 Task: Create new Company, with domain: 'continental.com' and type: 'Prospect'. Add new contact for this company, with mail Id: 'Zoe34Kapoor@continental.com', First Name: Zoe, Last name:  Kapoor, Job Title: 'Legal Counsel', Phone Number: '(305) 555-9015'. Change life cycle stage to  Lead and lead status to  In Progress. Logged in from softage.6@softage.net
Action: Mouse moved to (81, 61)
Screenshot: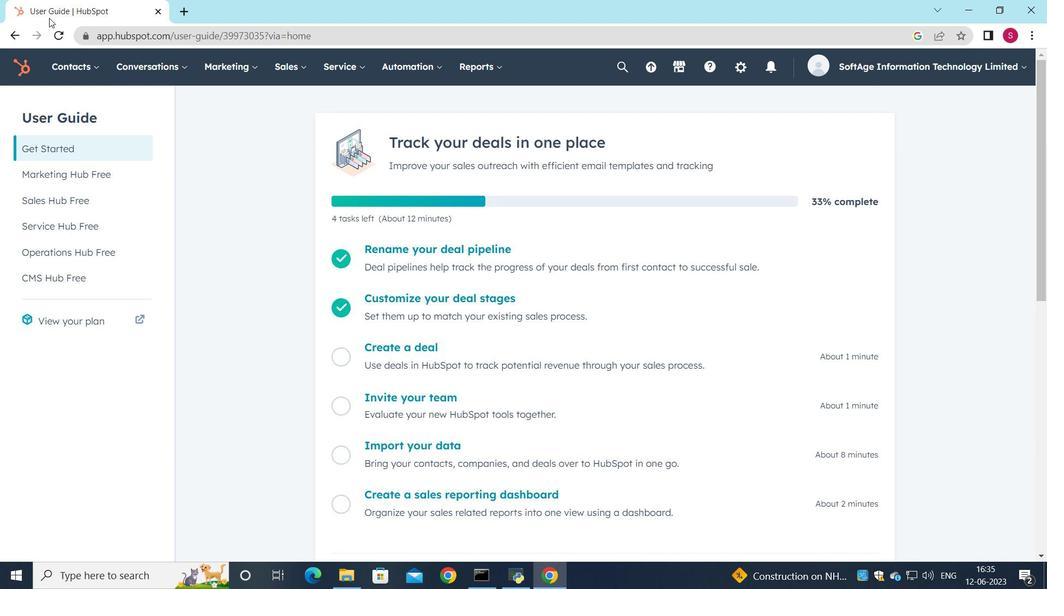 
Action: Mouse pressed left at (81, 61)
Screenshot: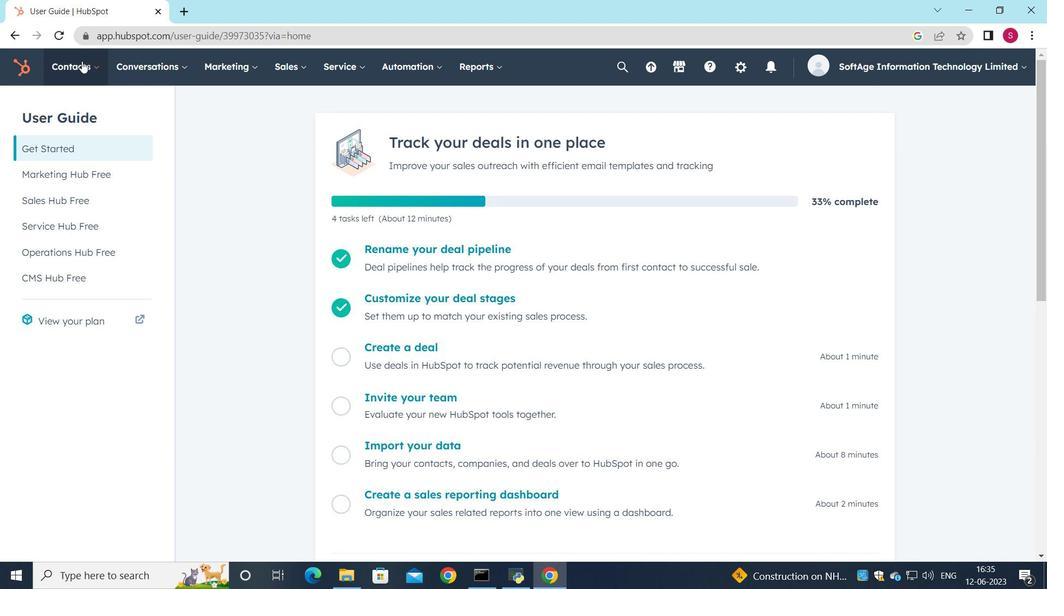
Action: Mouse moved to (98, 130)
Screenshot: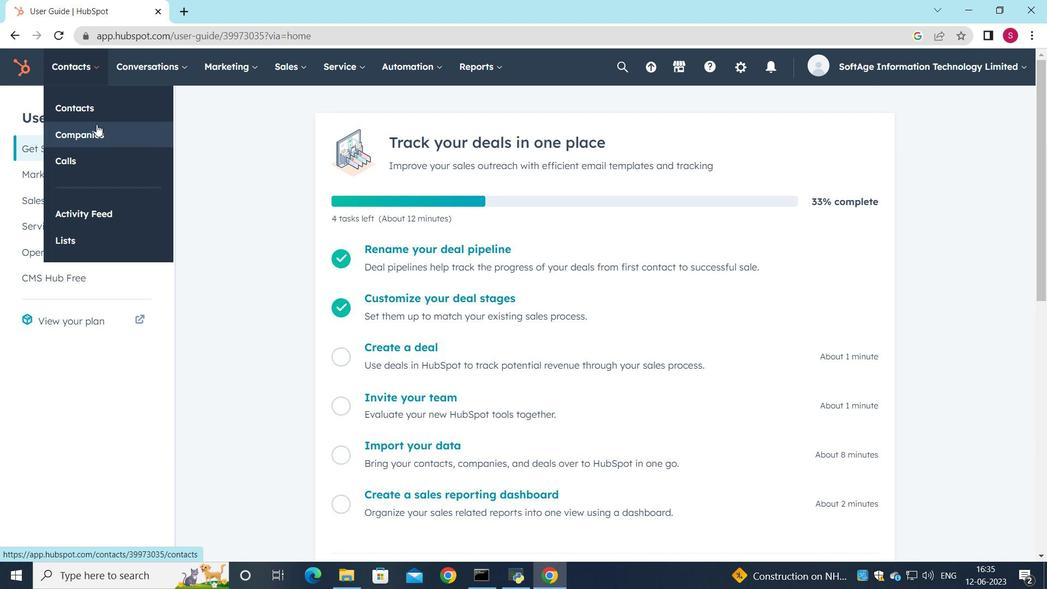 
Action: Mouse pressed left at (98, 130)
Screenshot: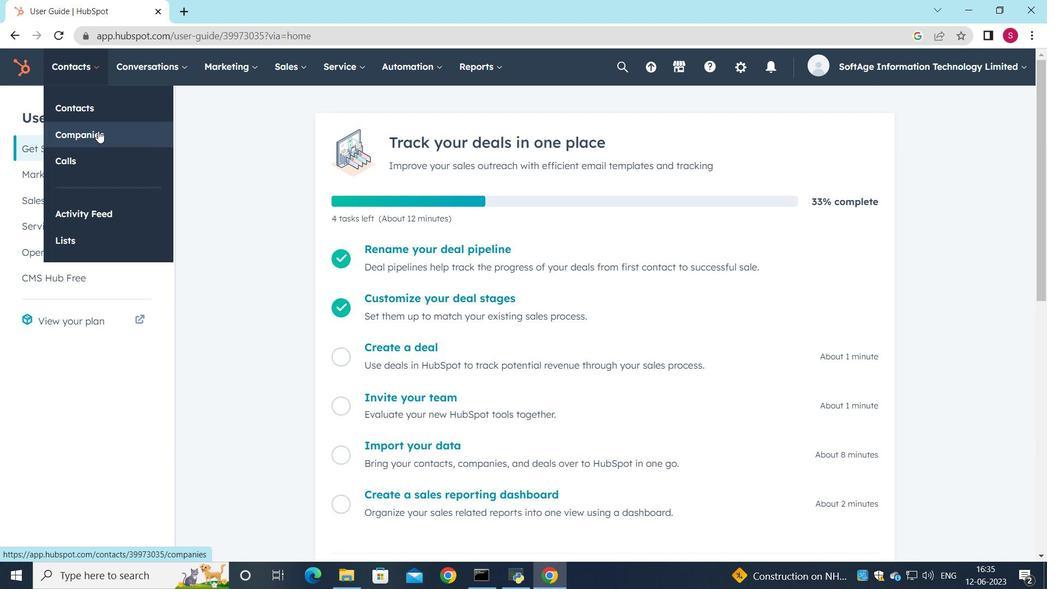 
Action: Mouse moved to (961, 109)
Screenshot: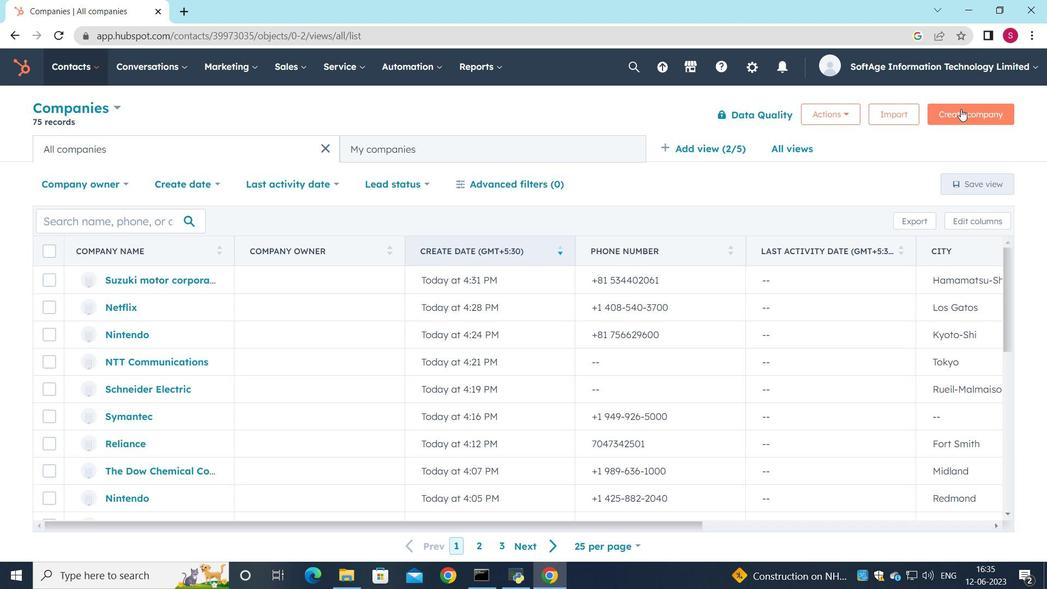 
Action: Mouse pressed left at (961, 109)
Screenshot: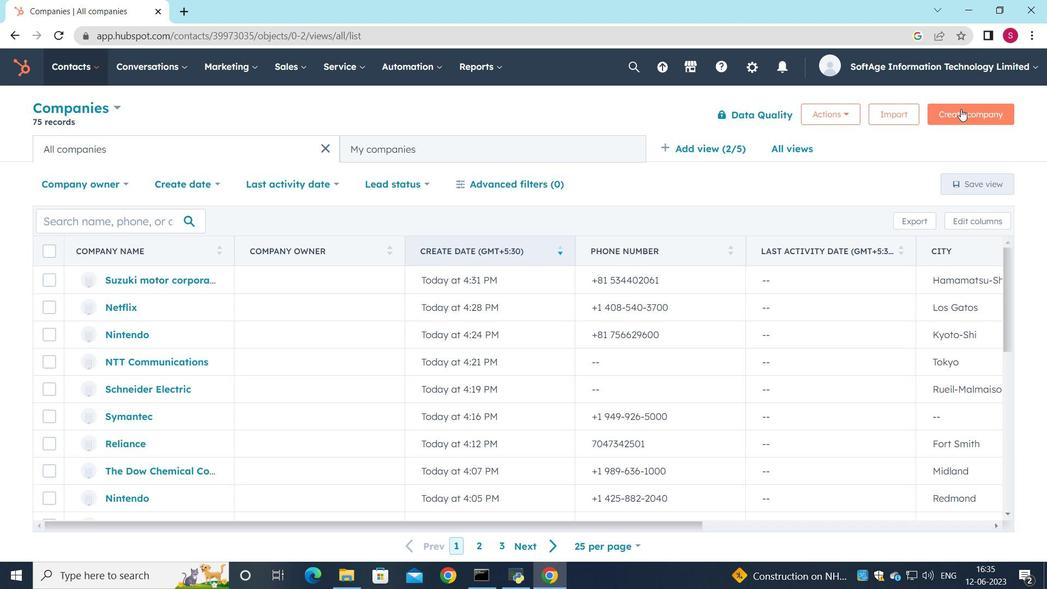 
Action: Mouse moved to (870, 172)
Screenshot: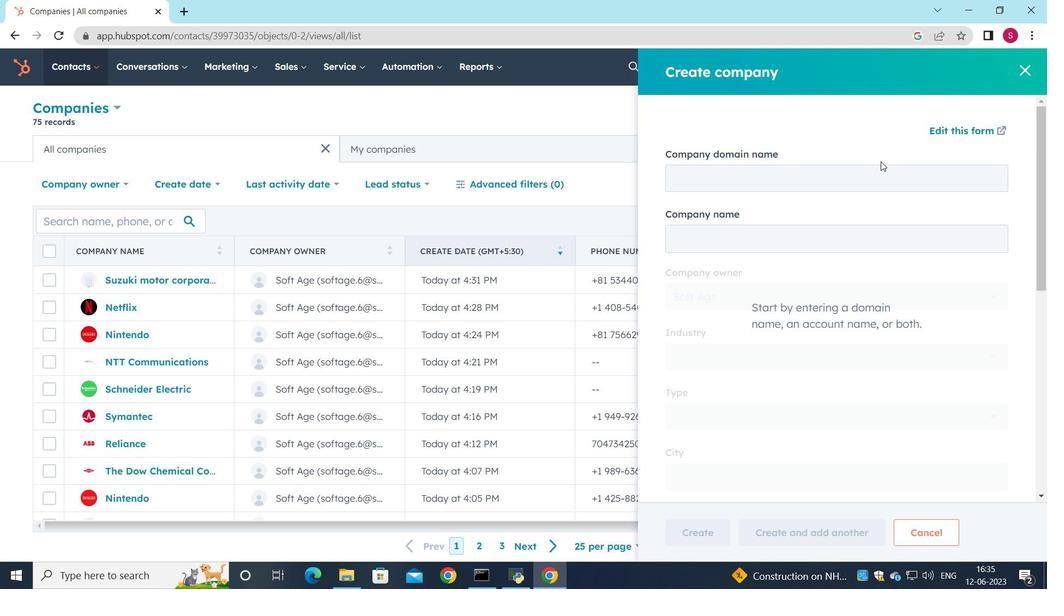 
Action: Mouse pressed left at (870, 172)
Screenshot: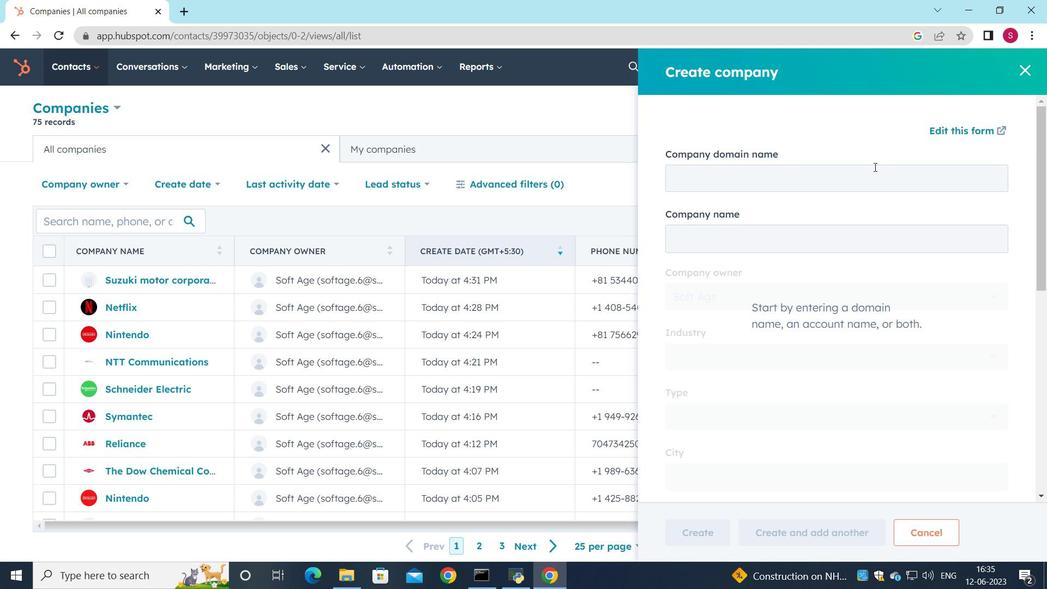 
Action: Key pressed <Key.shift><Key.shift><Key.shift><Key.shift><Key.shift><Key.shift><Key.shift><Key.shift><Key.shift><Key.shift><Key.shift><Key.shift><Key.shift><Key.shift>continental.com
Screenshot: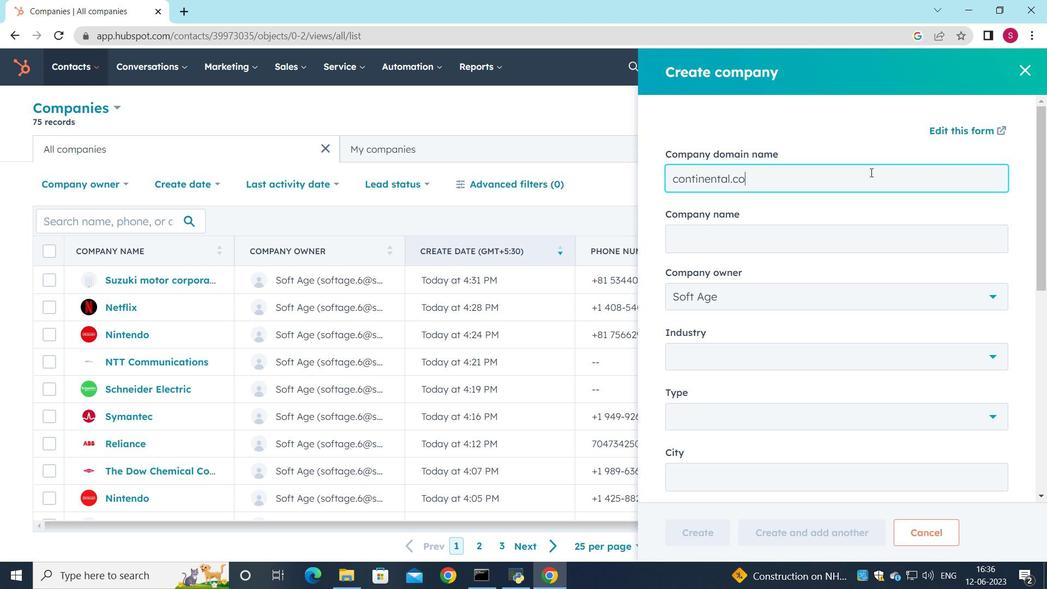 
Action: Mouse moved to (728, 413)
Screenshot: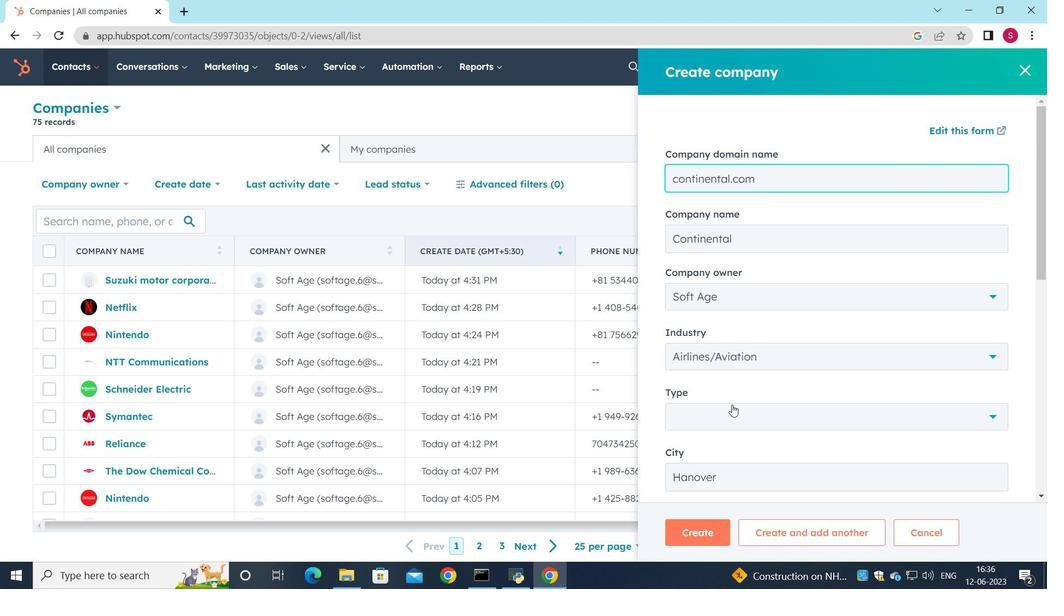 
Action: Mouse pressed left at (728, 413)
Screenshot: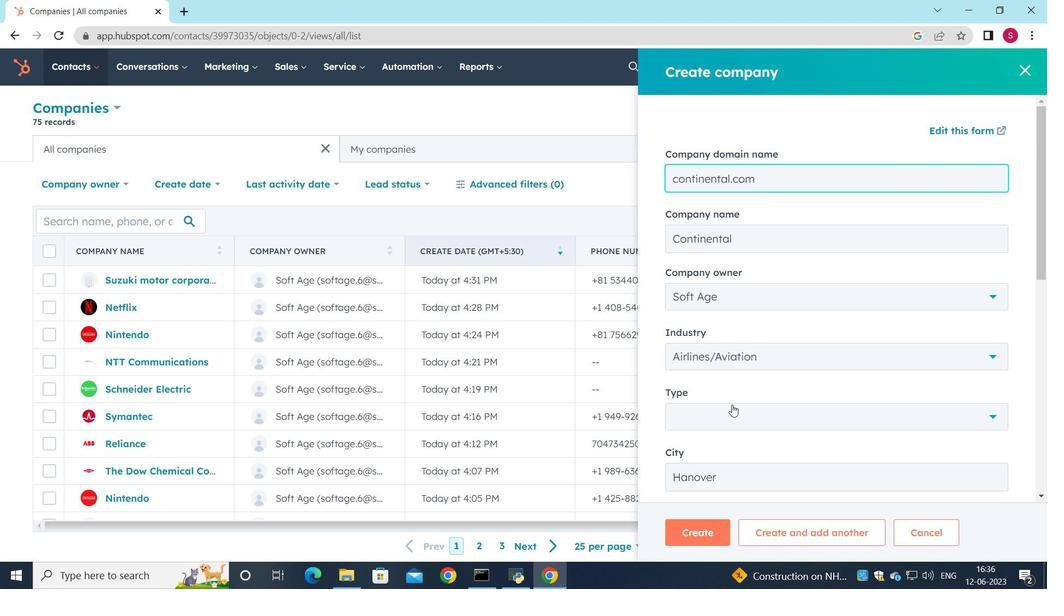 
Action: Mouse moved to (717, 290)
Screenshot: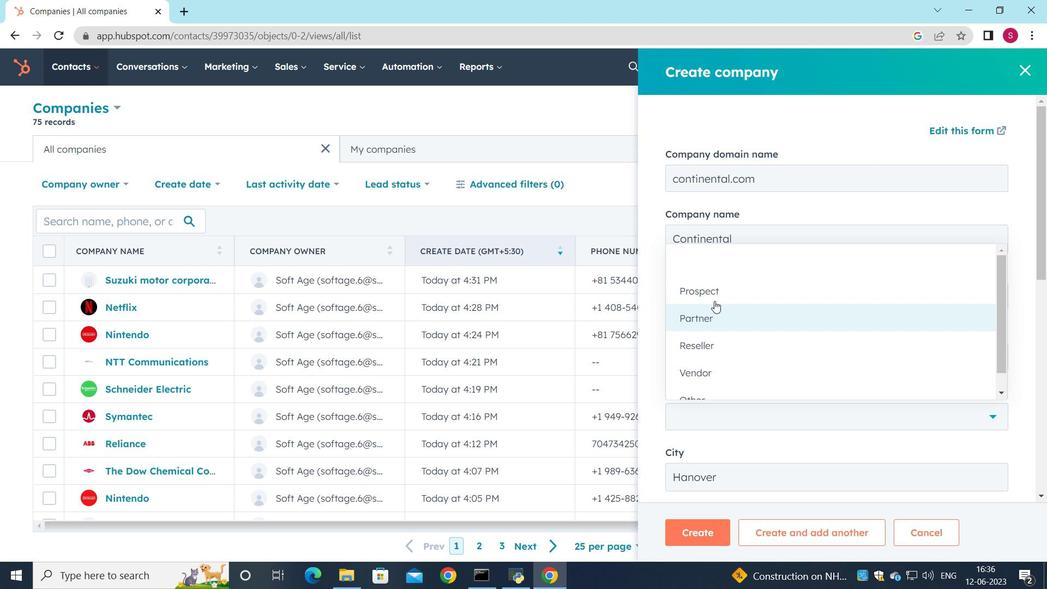 
Action: Mouse pressed left at (717, 290)
Screenshot: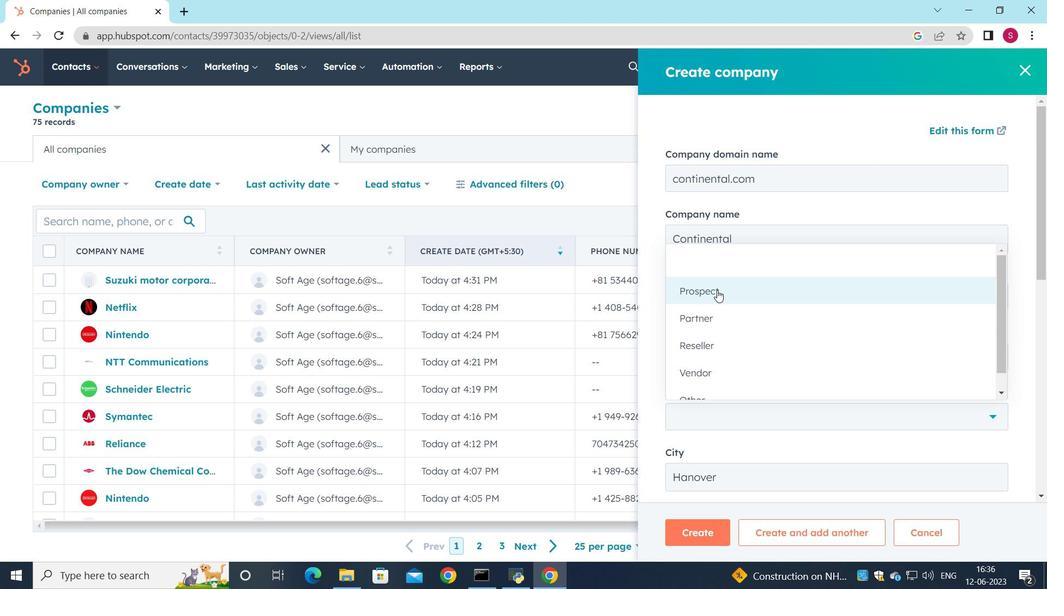
Action: Mouse moved to (719, 306)
Screenshot: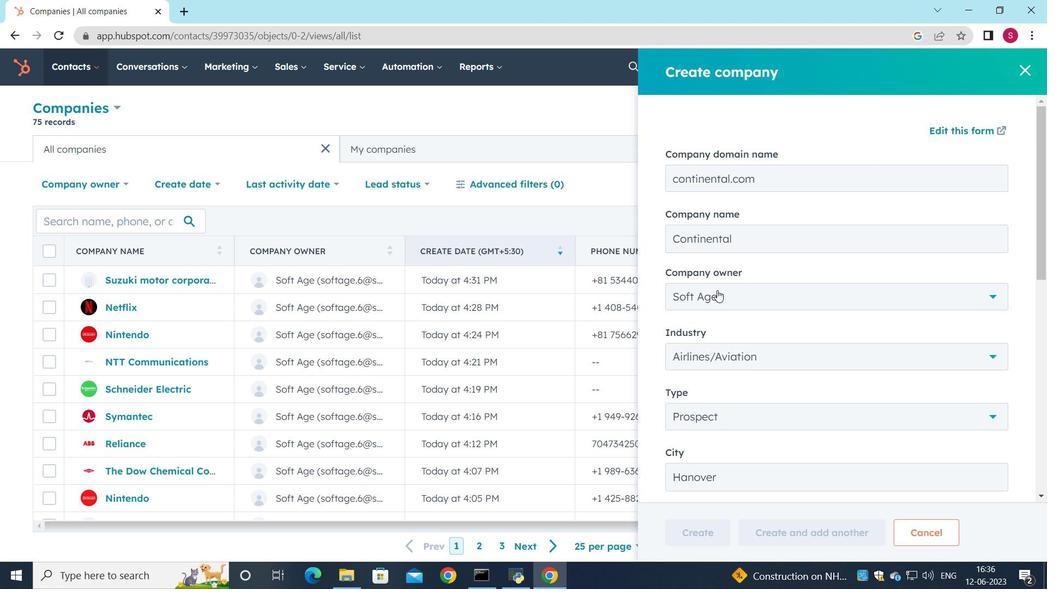 
Action: Mouse scrolled (719, 305) with delta (0, 0)
Screenshot: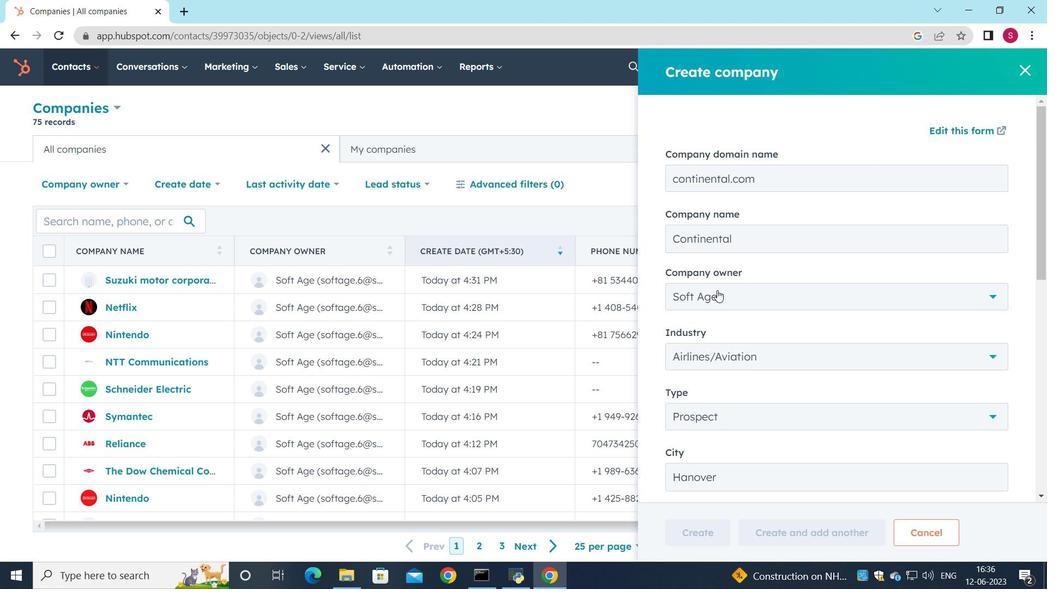
Action: Mouse moved to (719, 306)
Screenshot: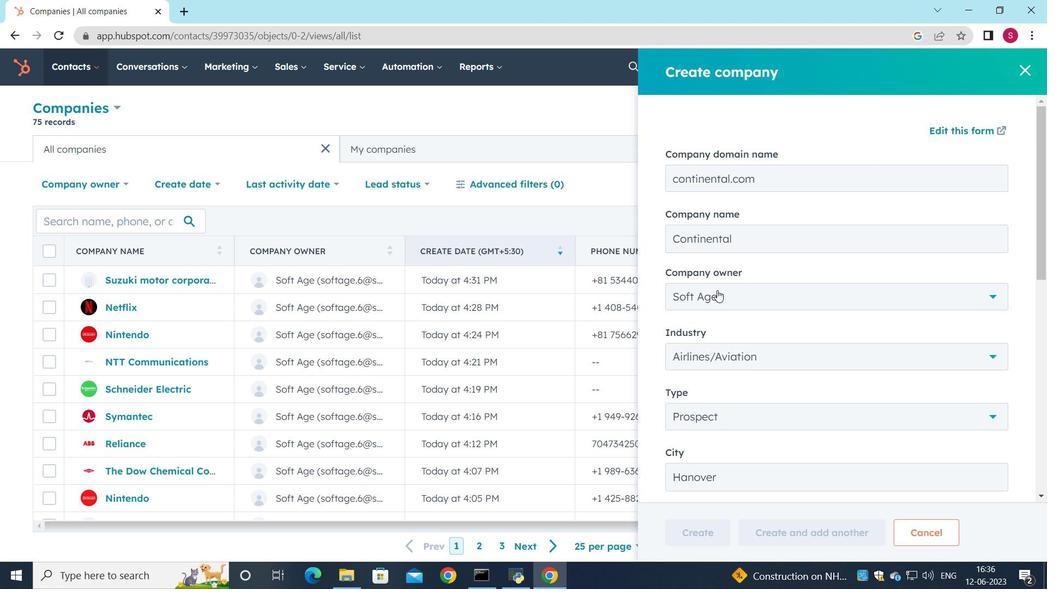 
Action: Mouse scrolled (719, 305) with delta (0, 0)
Screenshot: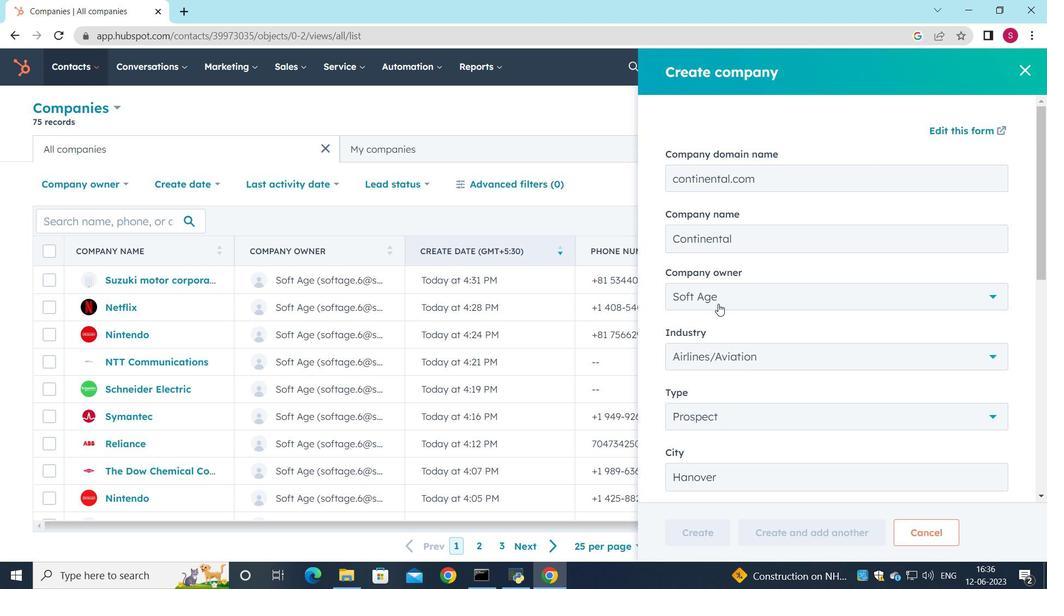 
Action: Mouse scrolled (719, 305) with delta (0, 0)
Screenshot: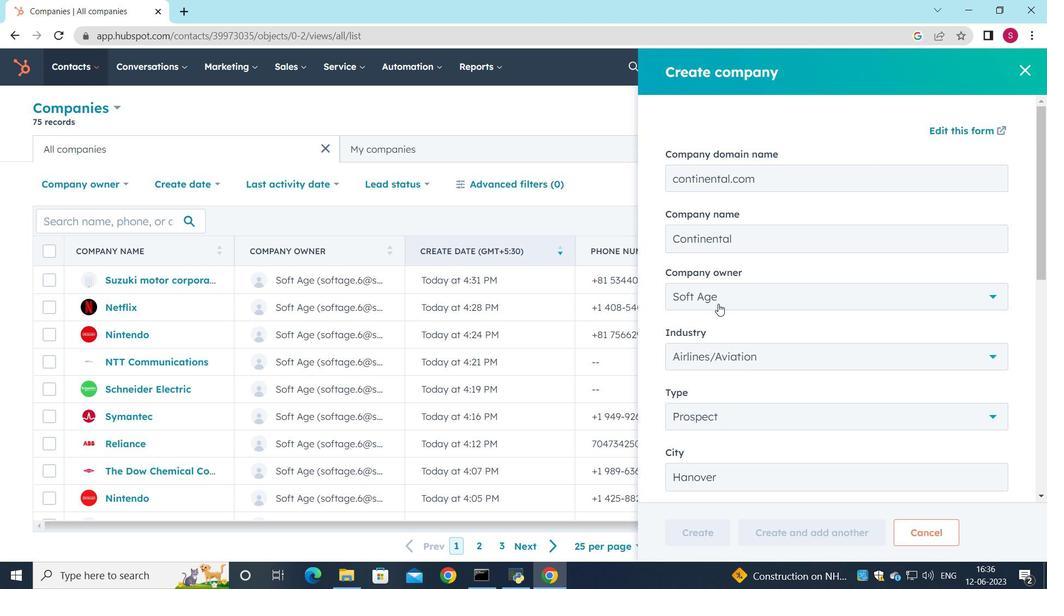 
Action: Mouse moved to (710, 530)
Screenshot: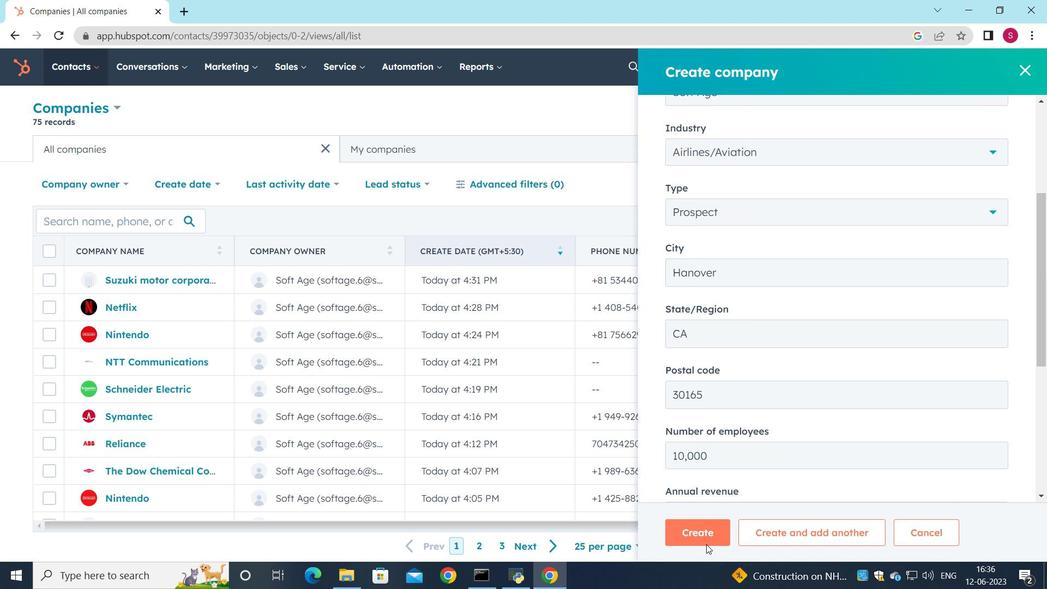 
Action: Mouse pressed left at (710, 530)
Screenshot: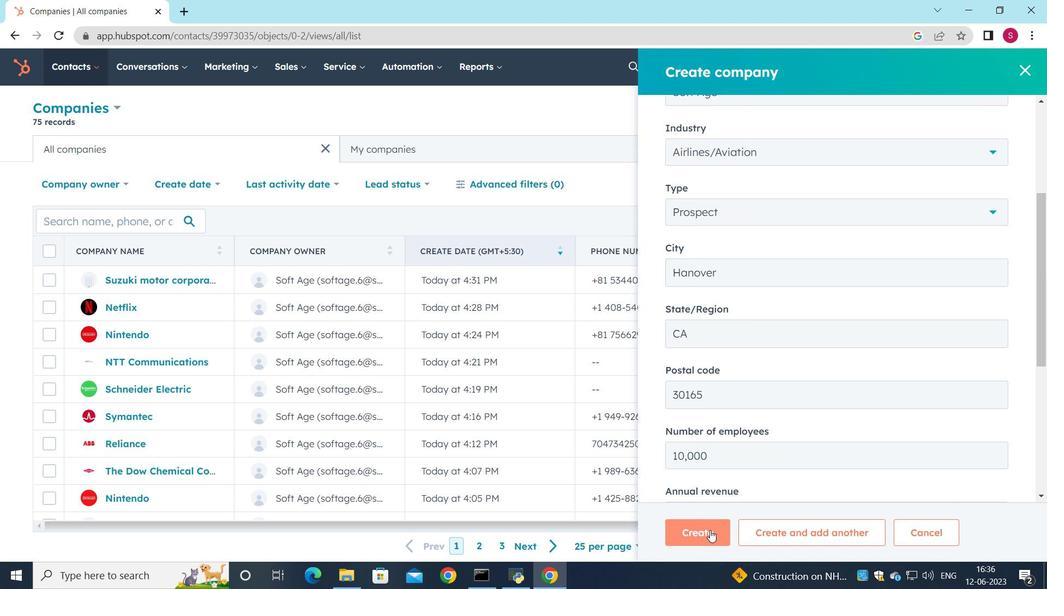 
Action: Mouse moved to (596, 469)
Screenshot: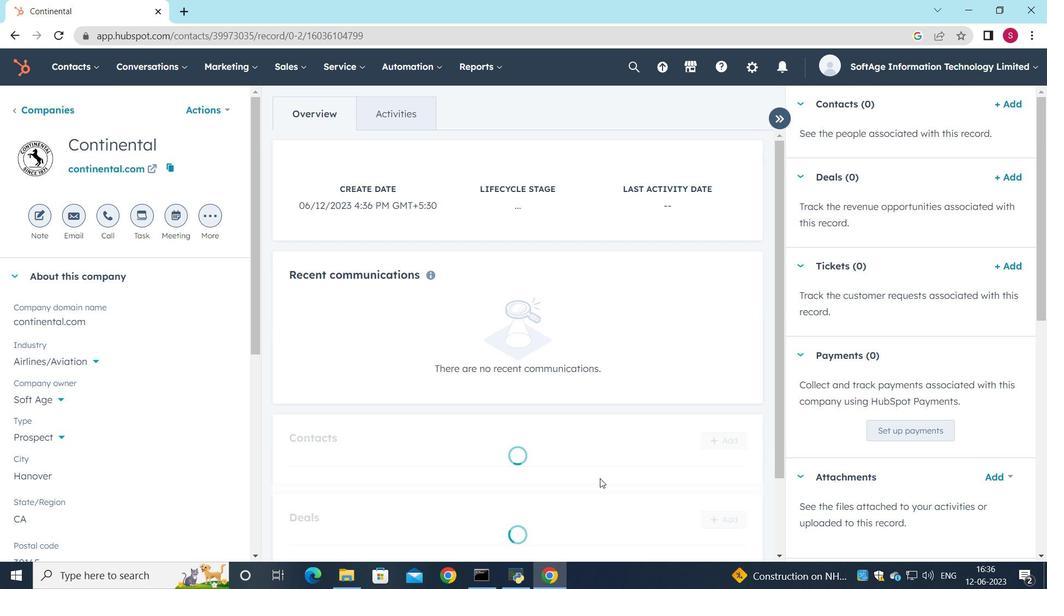 
Action: Mouse scrolled (596, 469) with delta (0, 0)
Screenshot: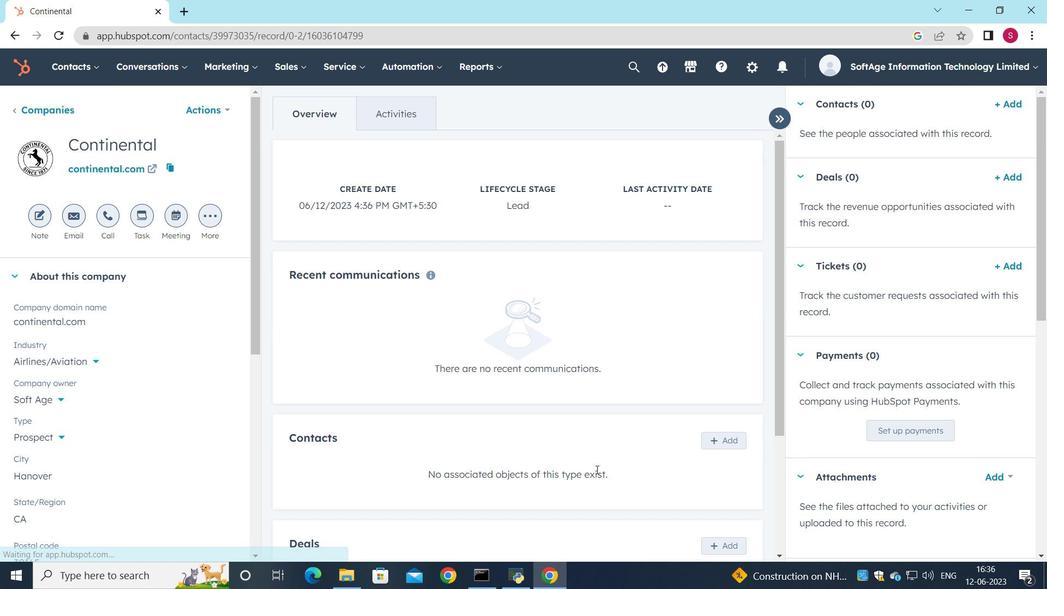 
Action: Mouse scrolled (596, 469) with delta (0, 0)
Screenshot: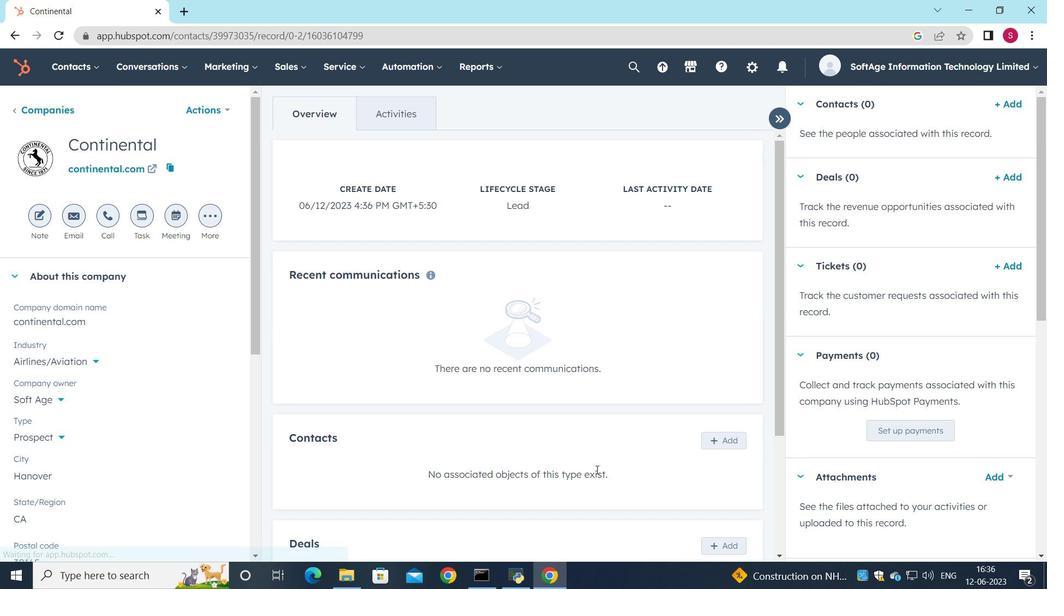 
Action: Mouse moved to (726, 296)
Screenshot: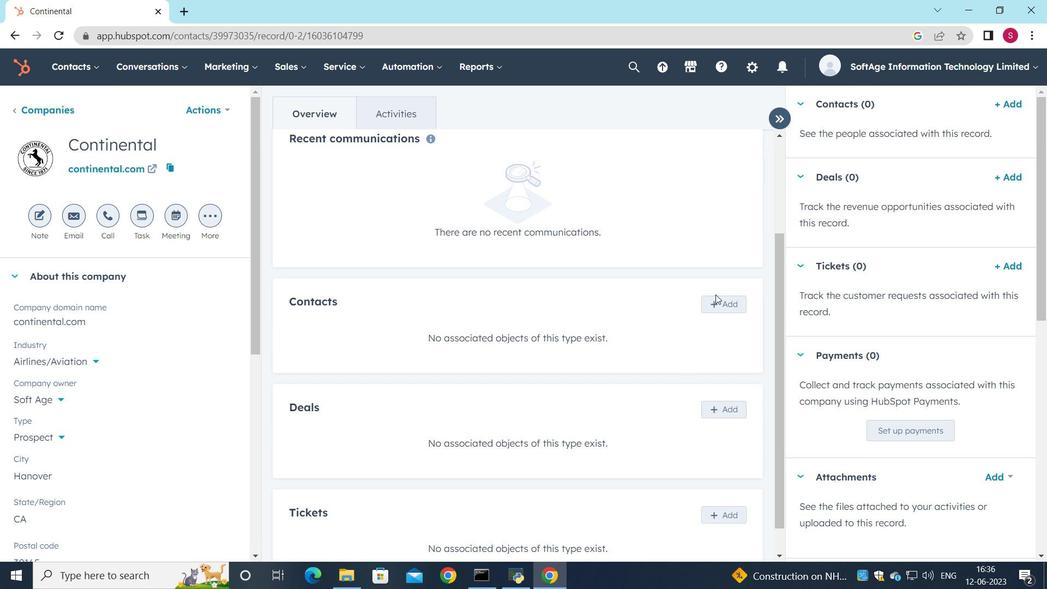 
Action: Mouse pressed left at (726, 296)
Screenshot: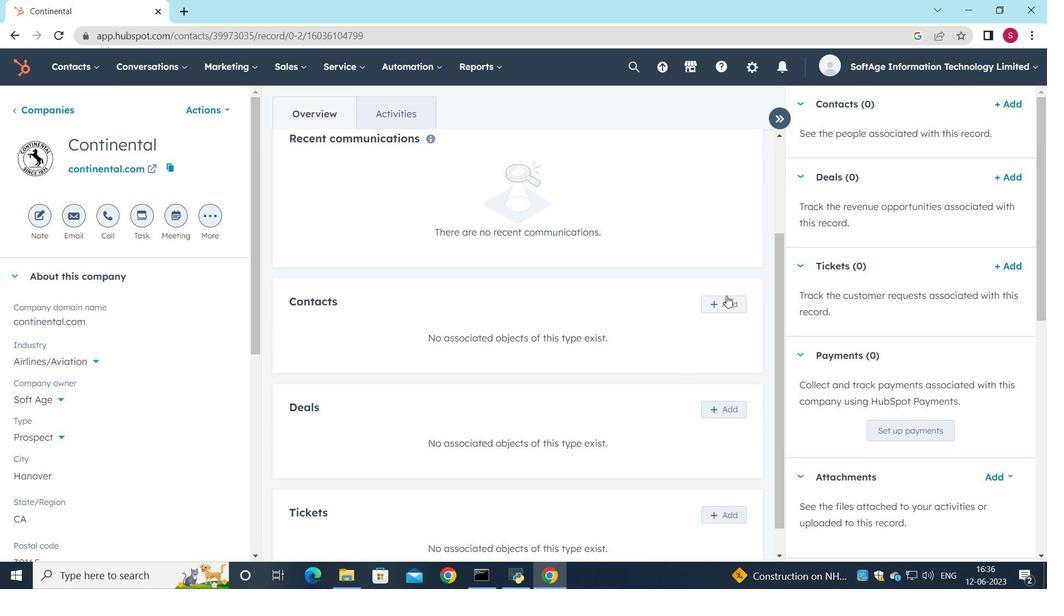 
Action: Mouse moved to (764, 147)
Screenshot: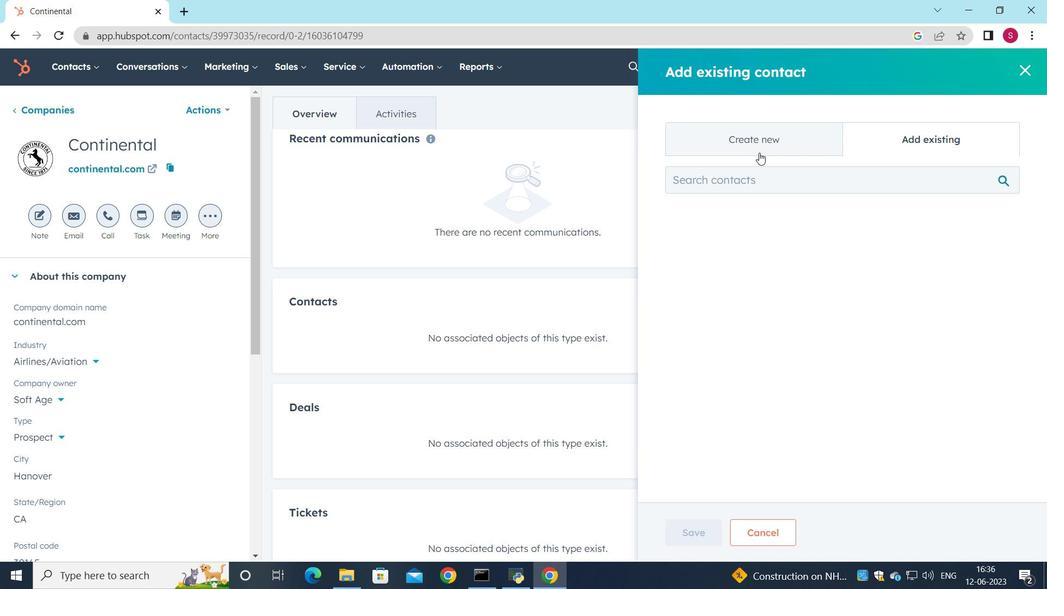 
Action: Mouse pressed left at (764, 147)
Screenshot: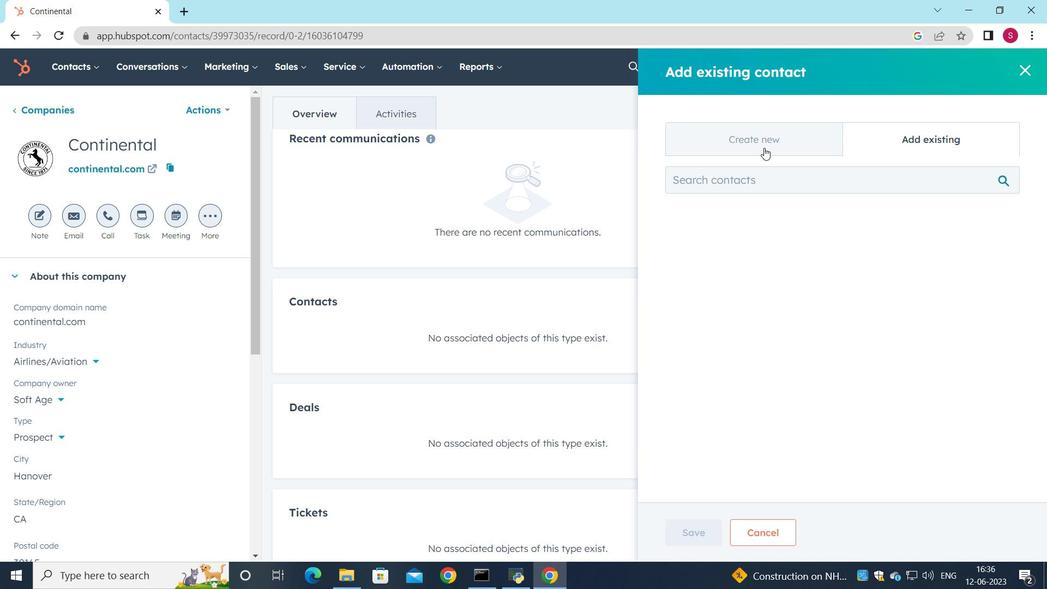 
Action: Mouse moved to (799, 220)
Screenshot: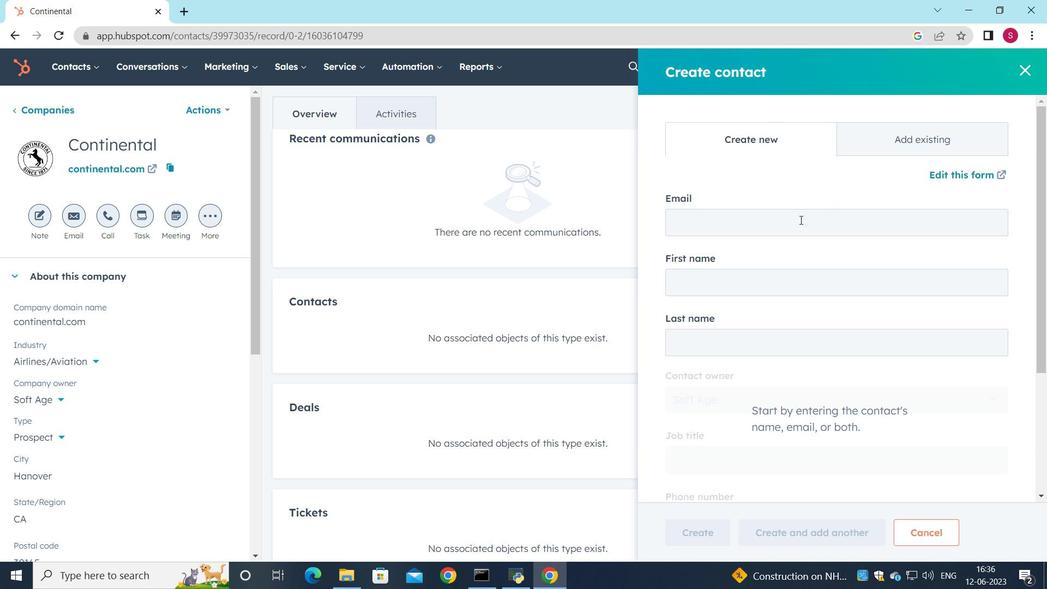 
Action: Mouse pressed left at (799, 220)
Screenshot: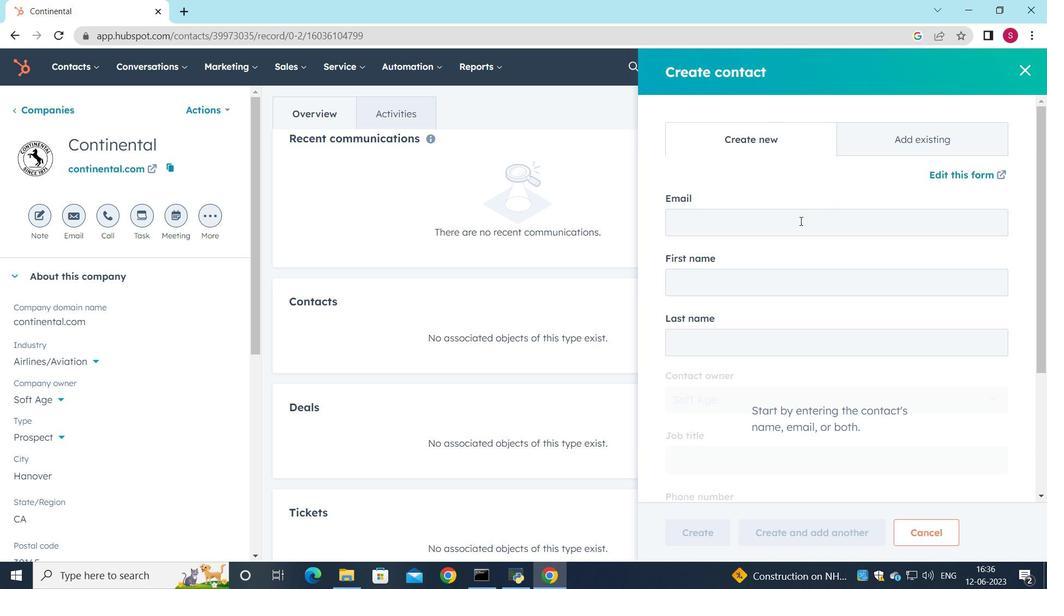 
Action: Mouse moved to (782, 187)
Screenshot: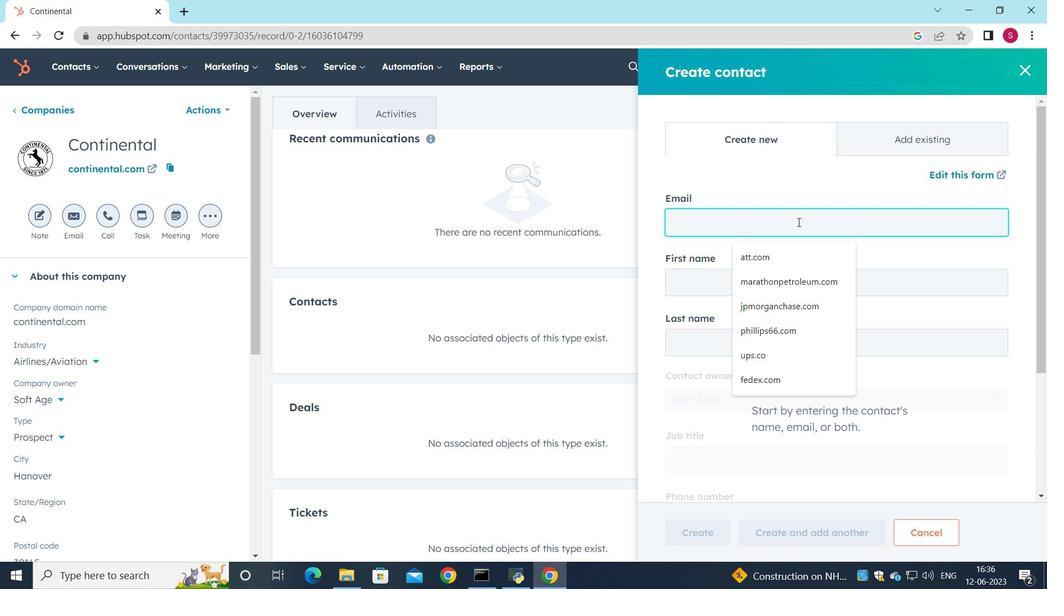 
Action: Key pressed <Key.shift>Zor<Key.backspace>e34<Key.shift><Key.shift><Key.shift><Key.shift><Key.shift><Key.shift><Key.shift><Key.shift><Key.shift><Key.shift><Key.shift><Key.shift><Key.shift><Key.shift>Hapoor
Screenshot: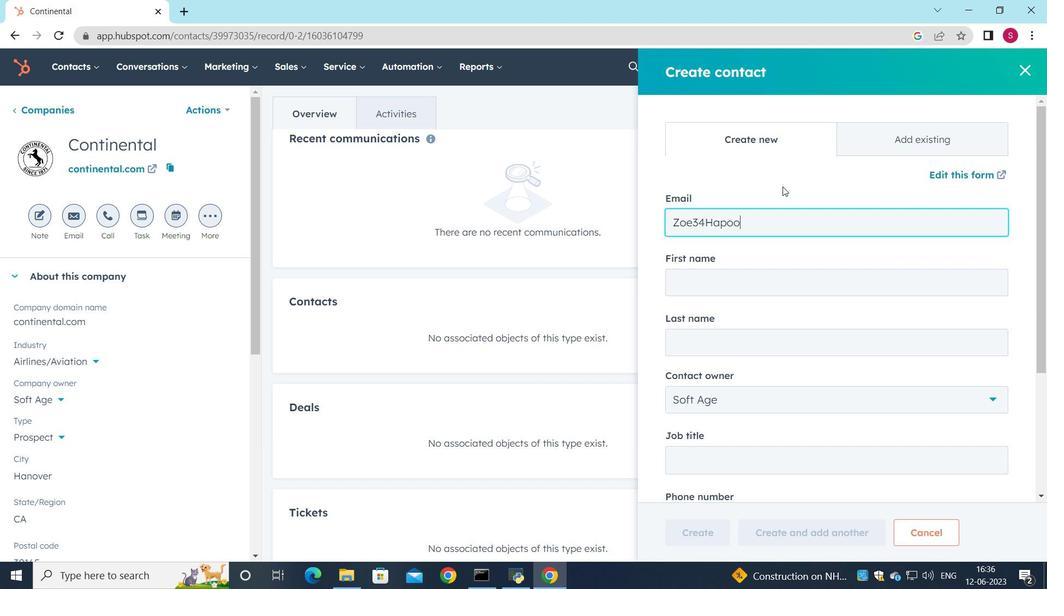 
Action: Mouse moved to (769, 207)
Screenshot: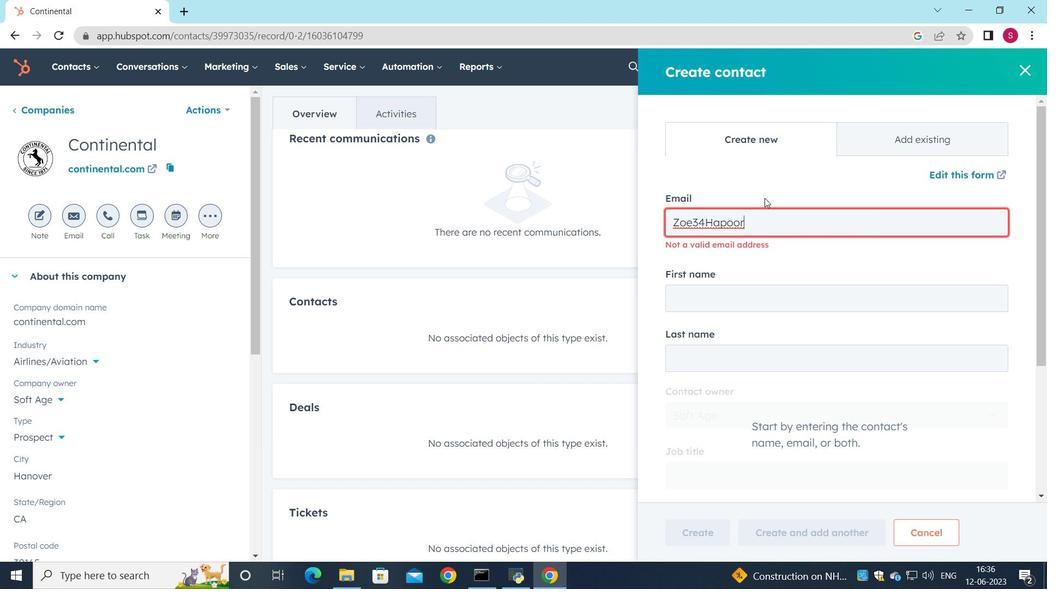 
Action: Key pressed <Key.shift>@continental.com
Screenshot: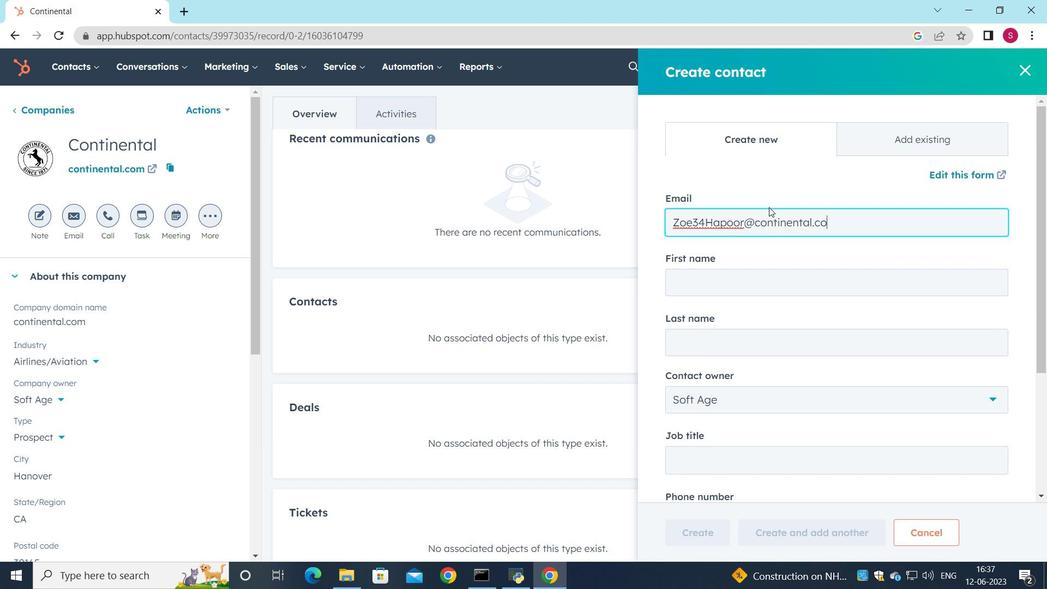 
Action: Mouse moved to (694, 281)
Screenshot: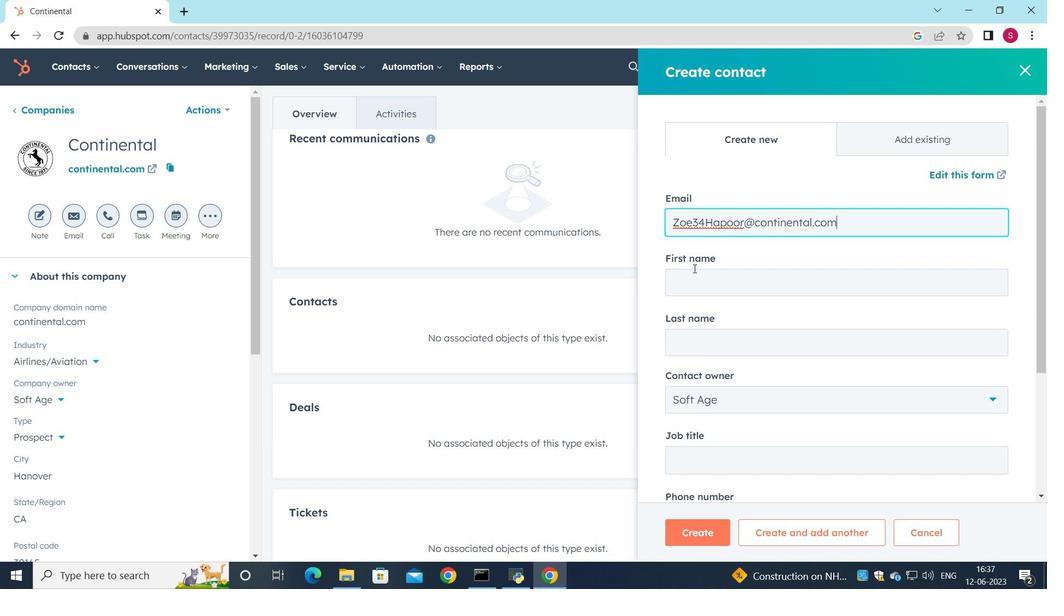 
Action: Mouse pressed left at (694, 281)
Screenshot: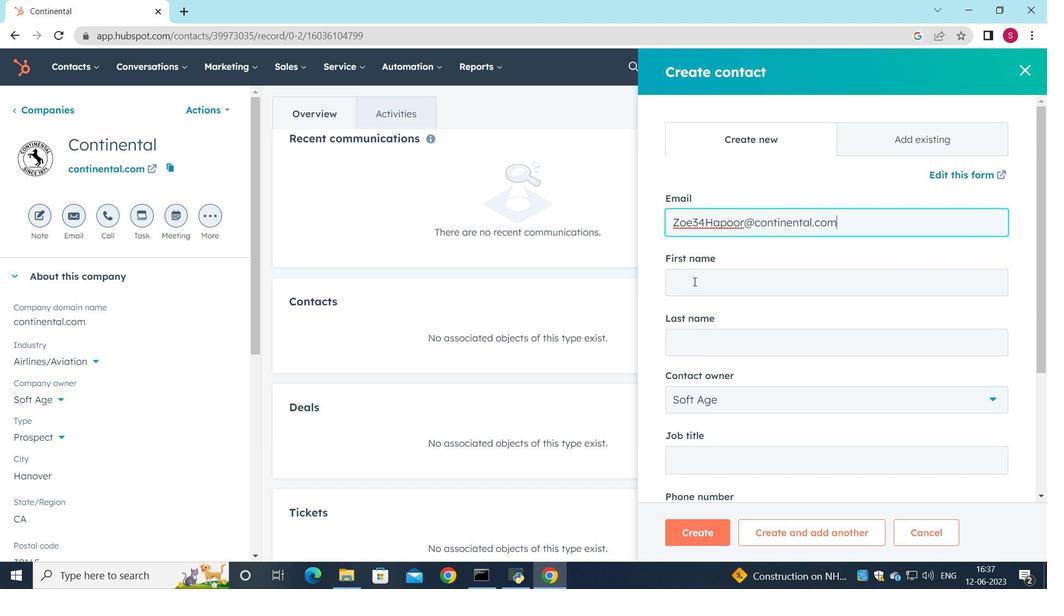 
Action: Mouse moved to (728, 241)
Screenshot: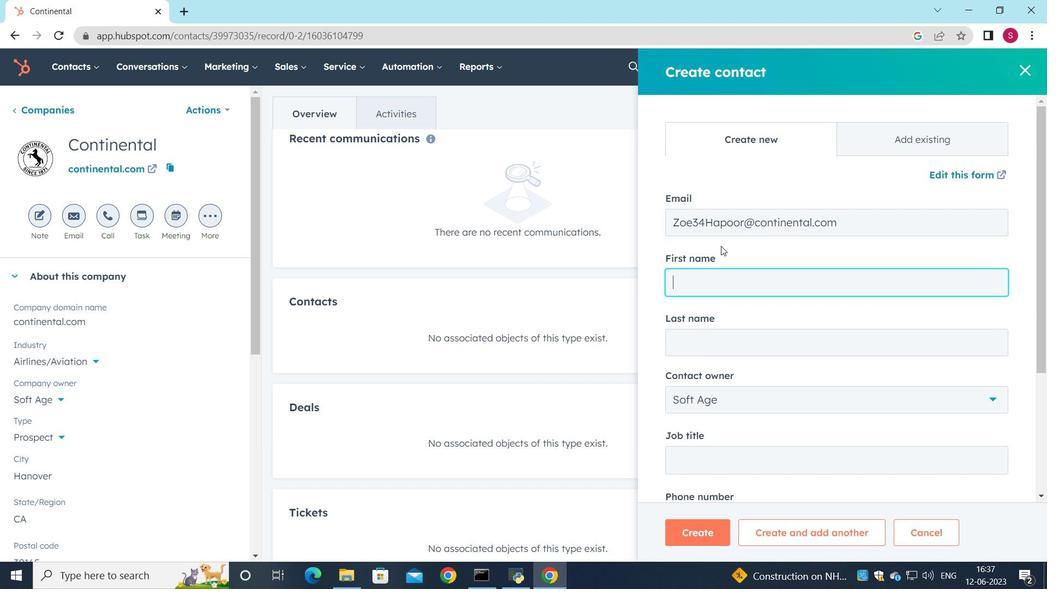 
Action: Key pressed <Key.shift><Key.shift><Key.shift>Zoe
Screenshot: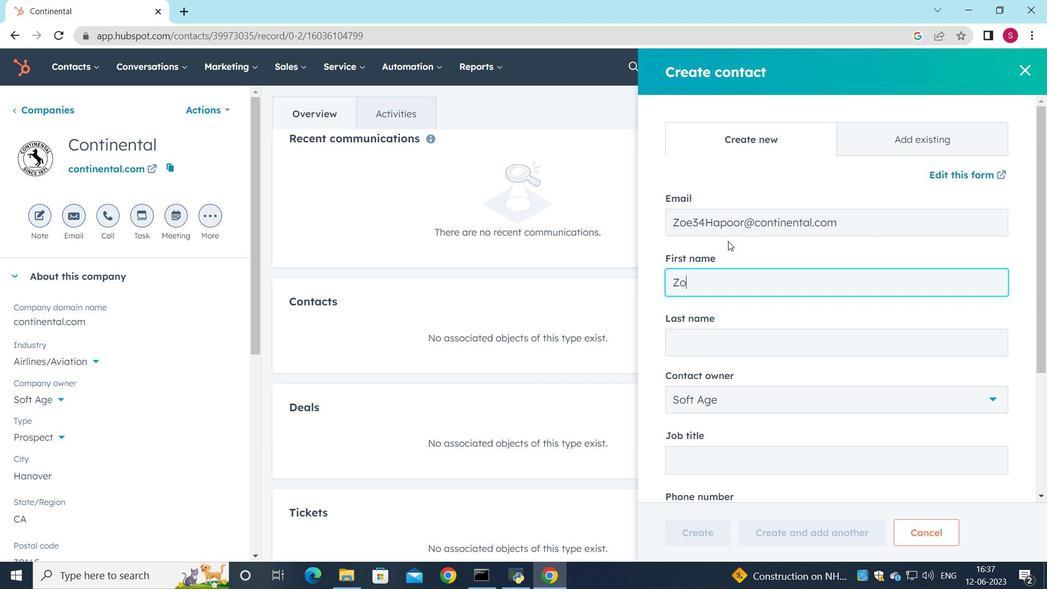 
Action: Mouse moved to (701, 349)
Screenshot: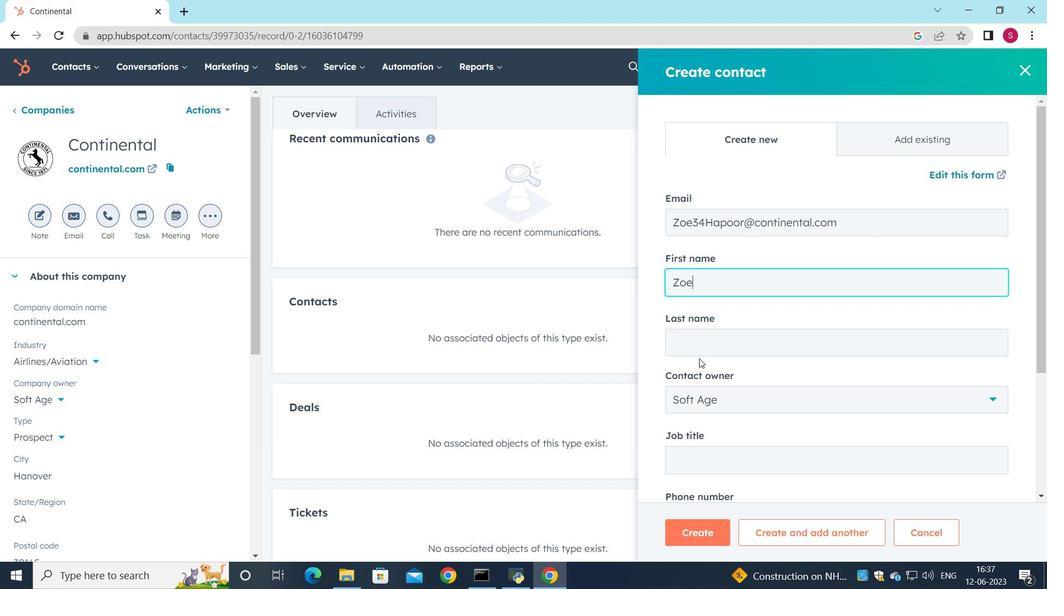 
Action: Mouse pressed left at (701, 349)
Screenshot: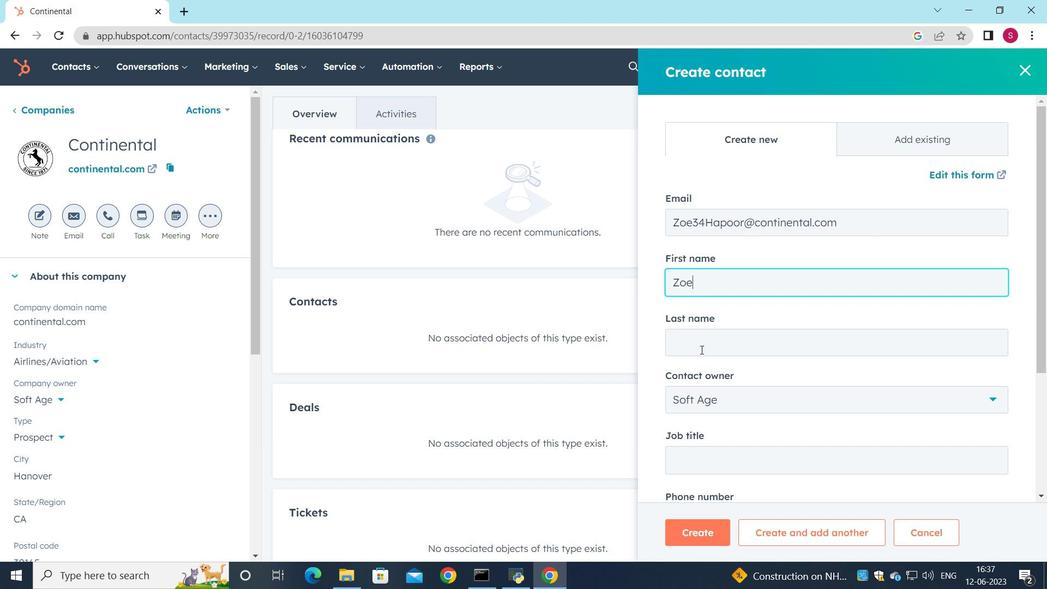 
Action: Key pressed <Key.shift_r><Key.shift_r>Kapoor
Screenshot: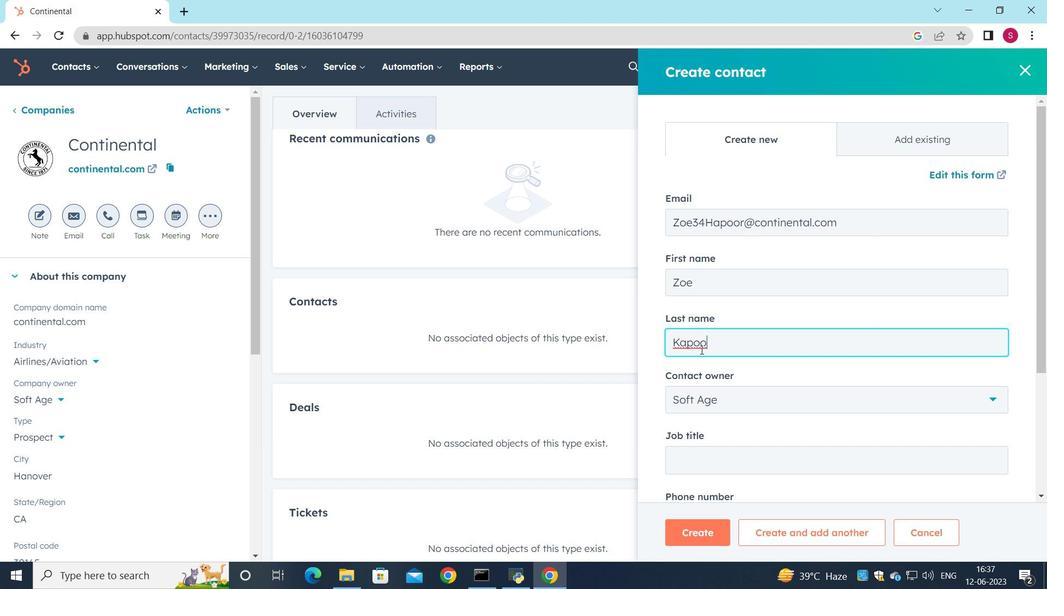 
Action: Mouse moved to (681, 350)
Screenshot: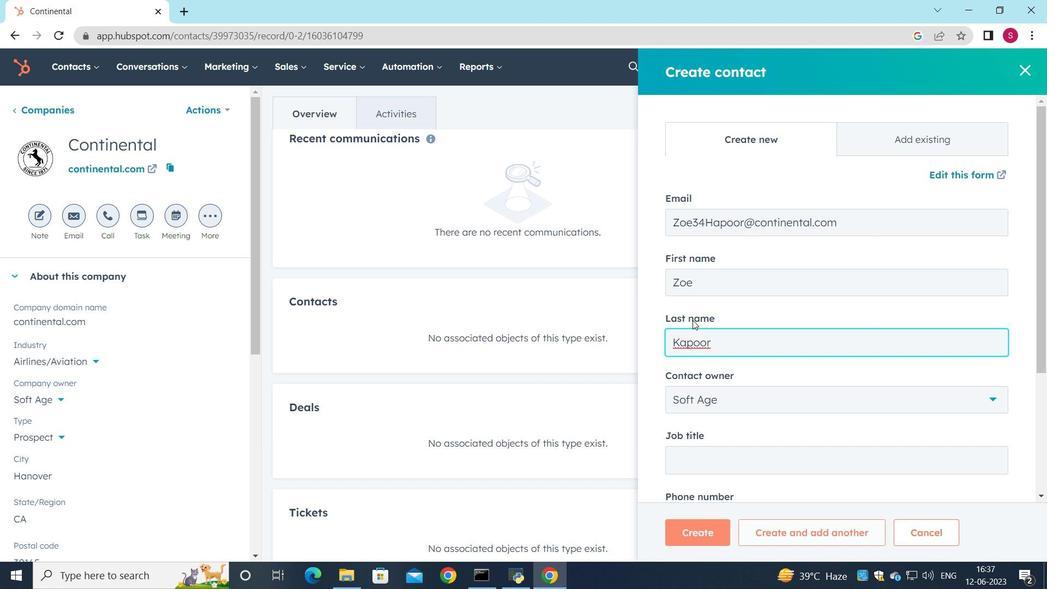 
Action: Mouse scrolled (681, 350) with delta (0, 0)
Screenshot: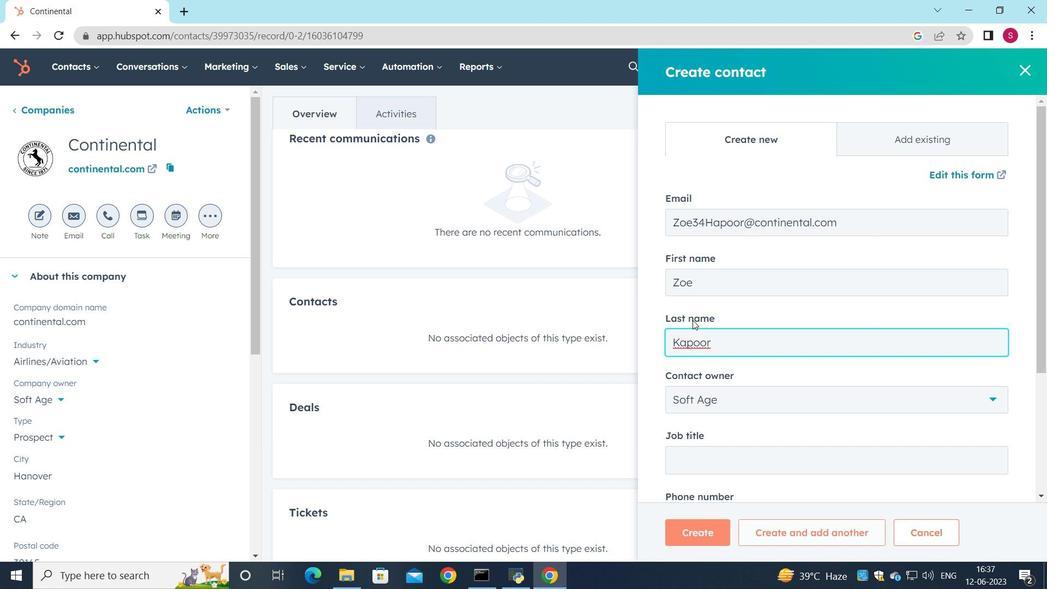 
Action: Mouse moved to (683, 365)
Screenshot: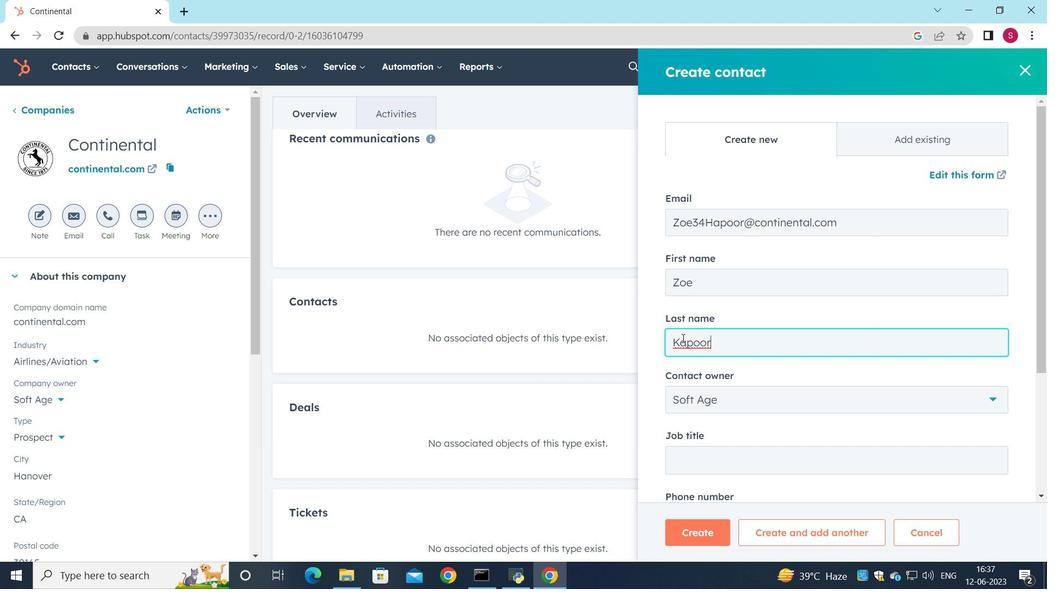 
Action: Mouse scrolled (683, 365) with delta (0, 0)
Screenshot: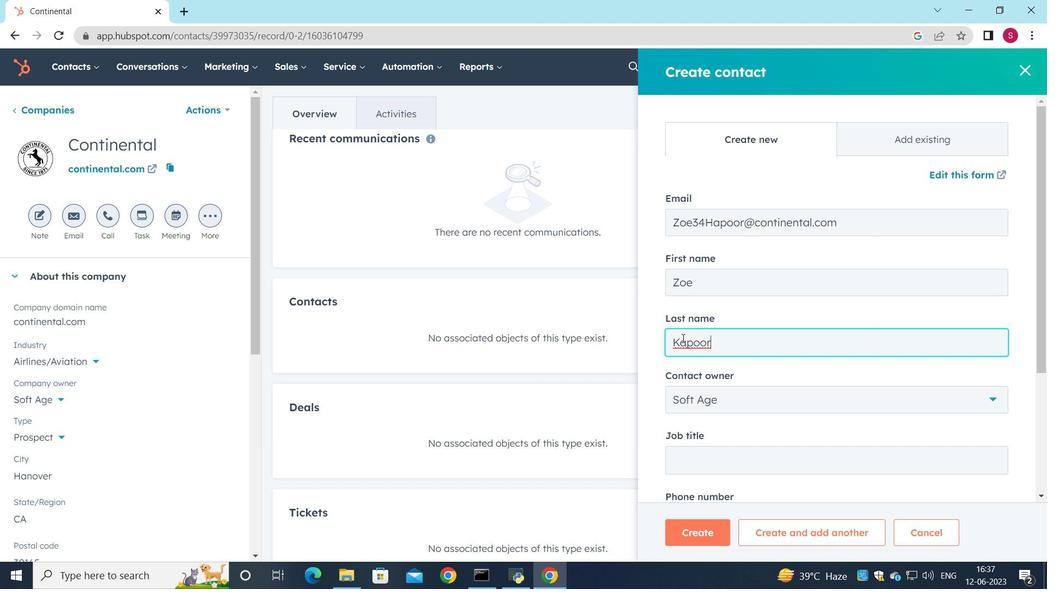 
Action: Mouse moved to (683, 372)
Screenshot: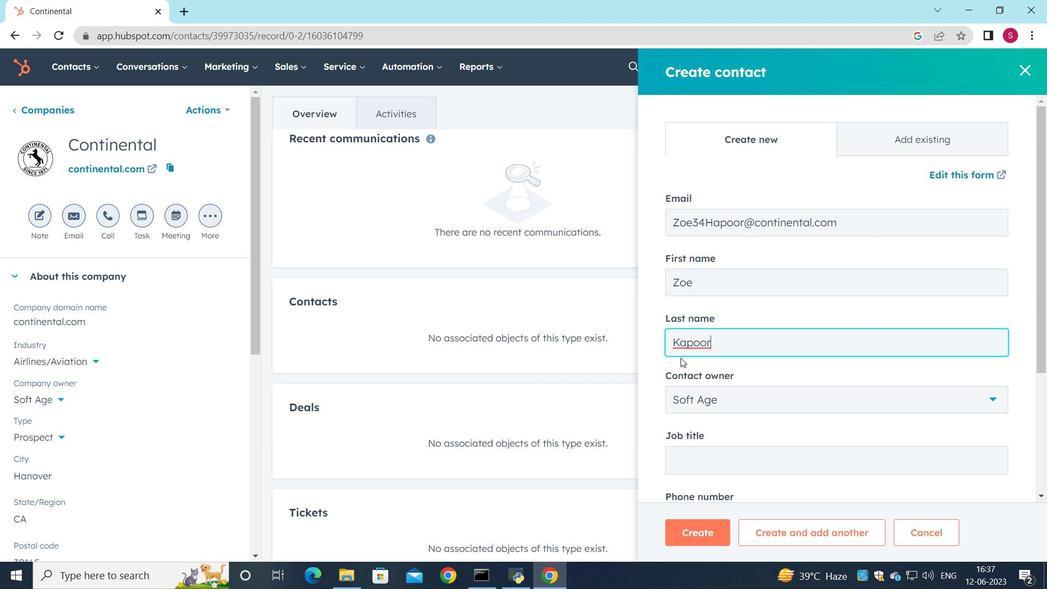 
Action: Mouse scrolled (683, 372) with delta (0, 0)
Screenshot: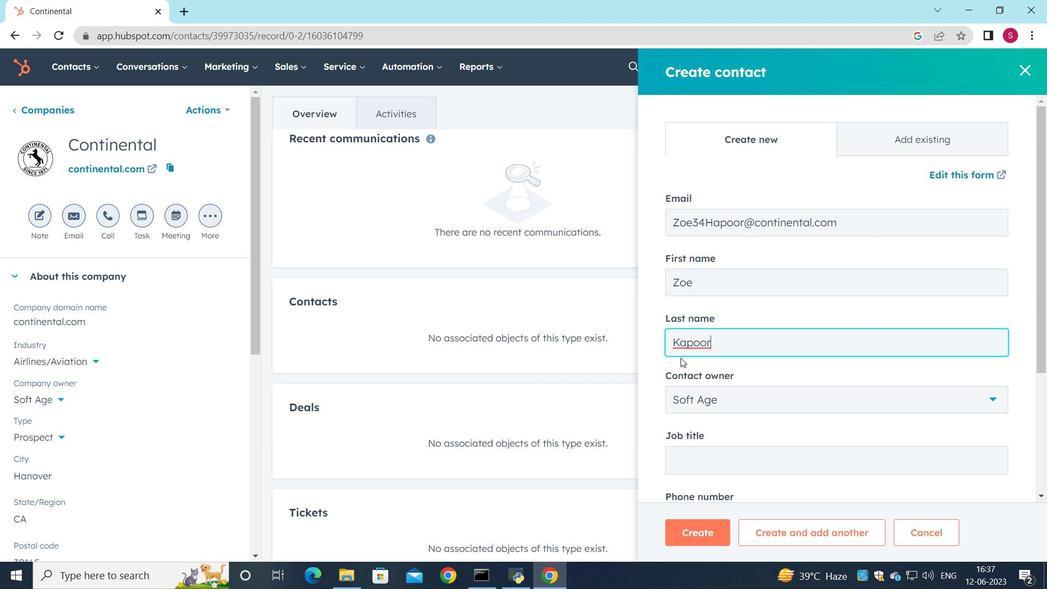 
Action: Mouse moved to (726, 282)
Screenshot: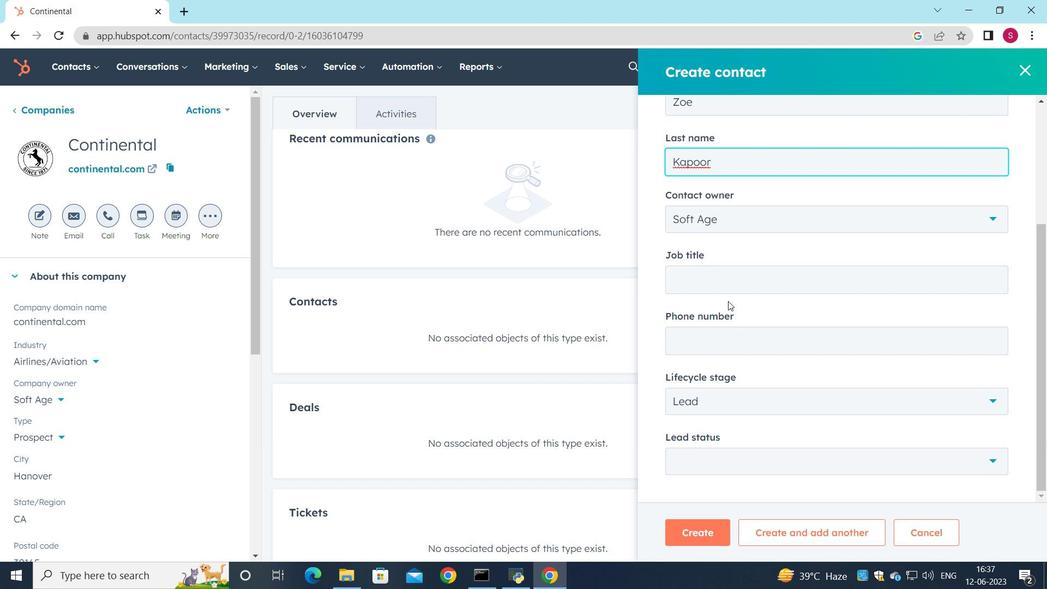 
Action: Mouse pressed left at (726, 282)
Screenshot: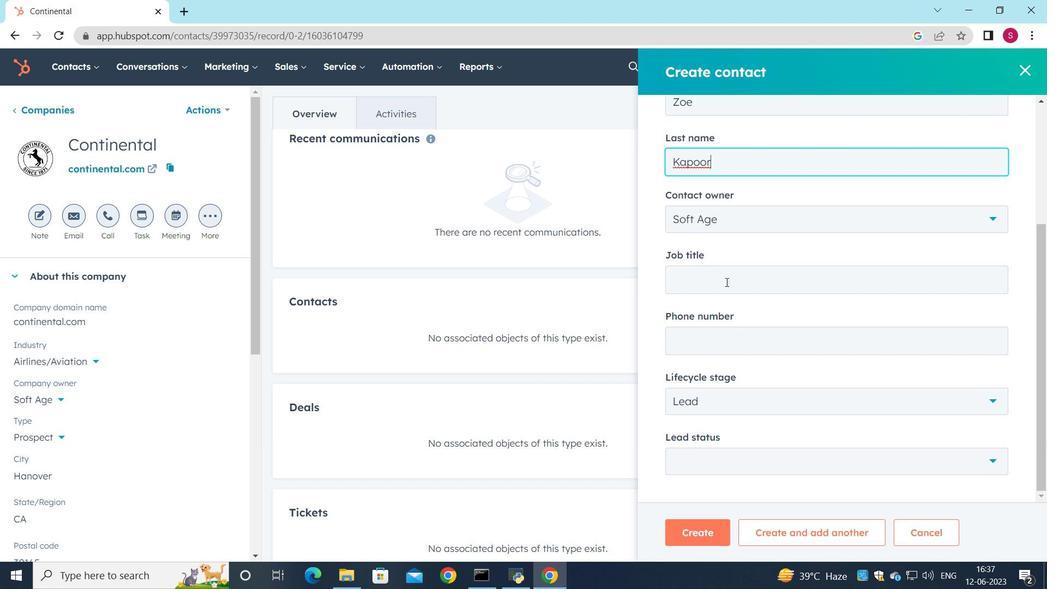 
Action: Key pressed s<Key.backspace><Key.shift_r>Legal<Key.space><Key.shift><Key.shift><Key.shift><Key.shift><Key.shift><Key.shift><Key.shift><Key.shift><Key.shift><Key.shift><Key.shift><Key.shift><Key.shift><Key.shift><Key.shift><Key.shift>Counsel
Screenshot: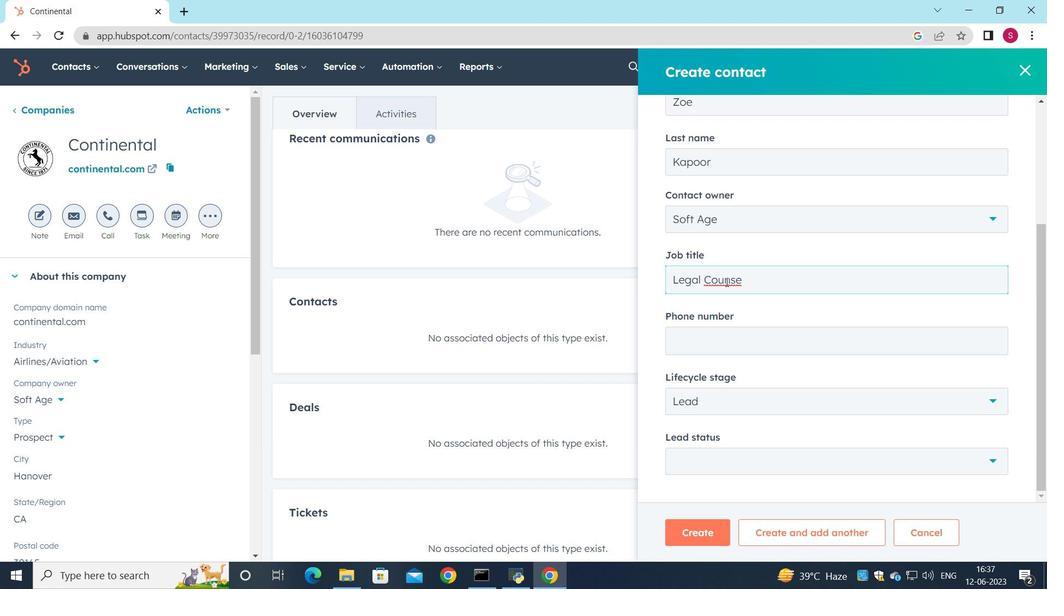
Action: Mouse moved to (673, 351)
Screenshot: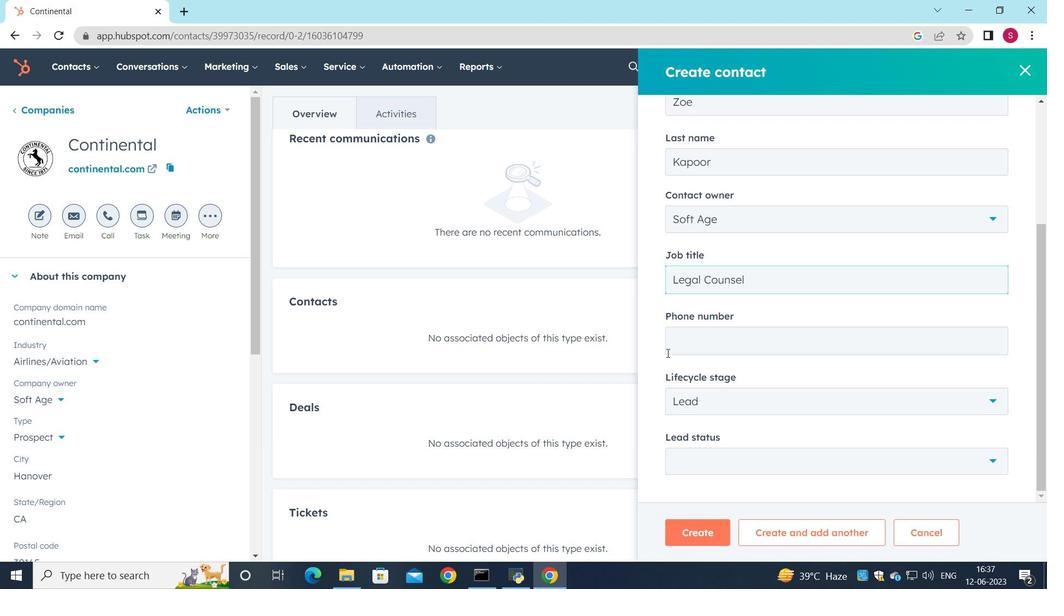 
Action: Mouse pressed left at (673, 351)
Screenshot: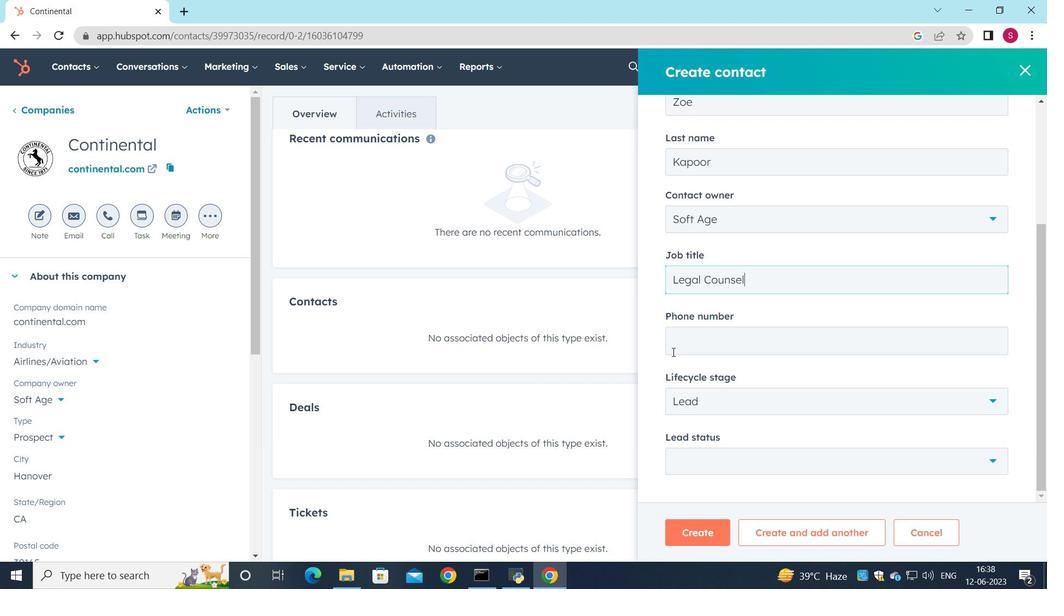 
Action: Key pressed 305555
Screenshot: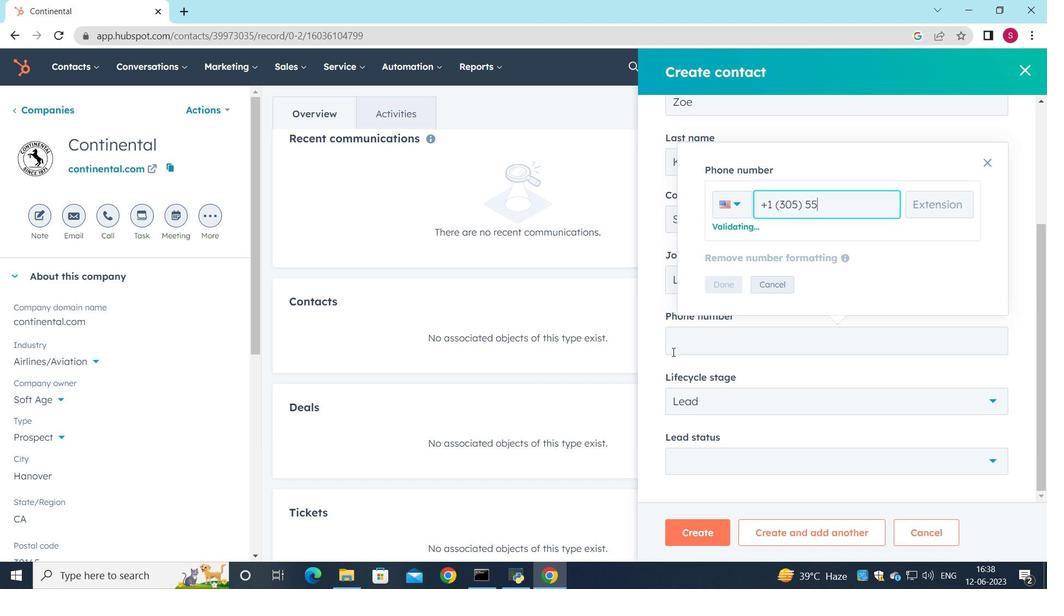 
Action: Mouse moved to (694, 351)
Screenshot: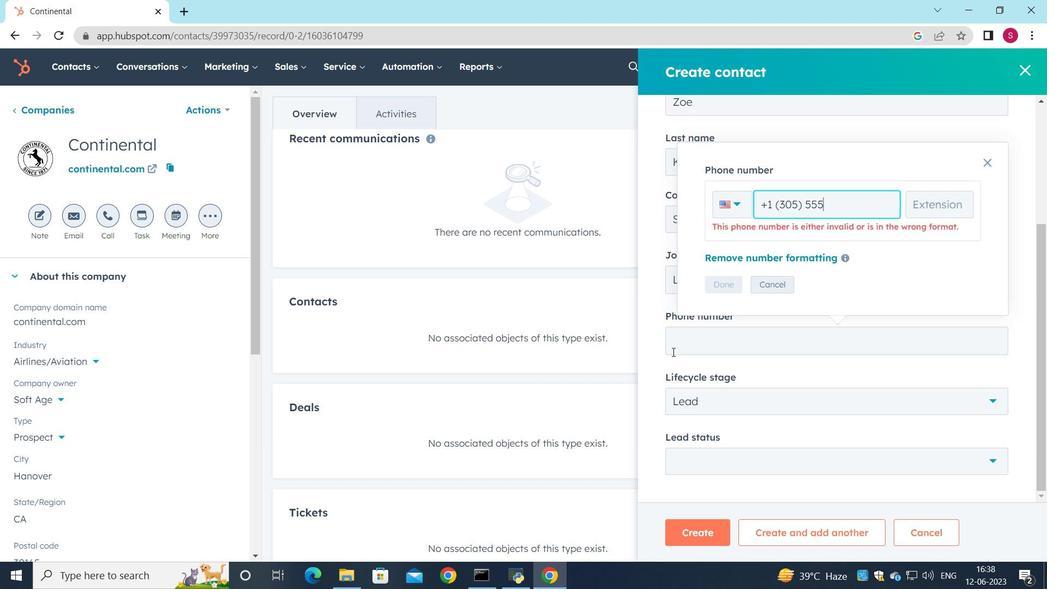 
Action: Key pressed 9015
Screenshot: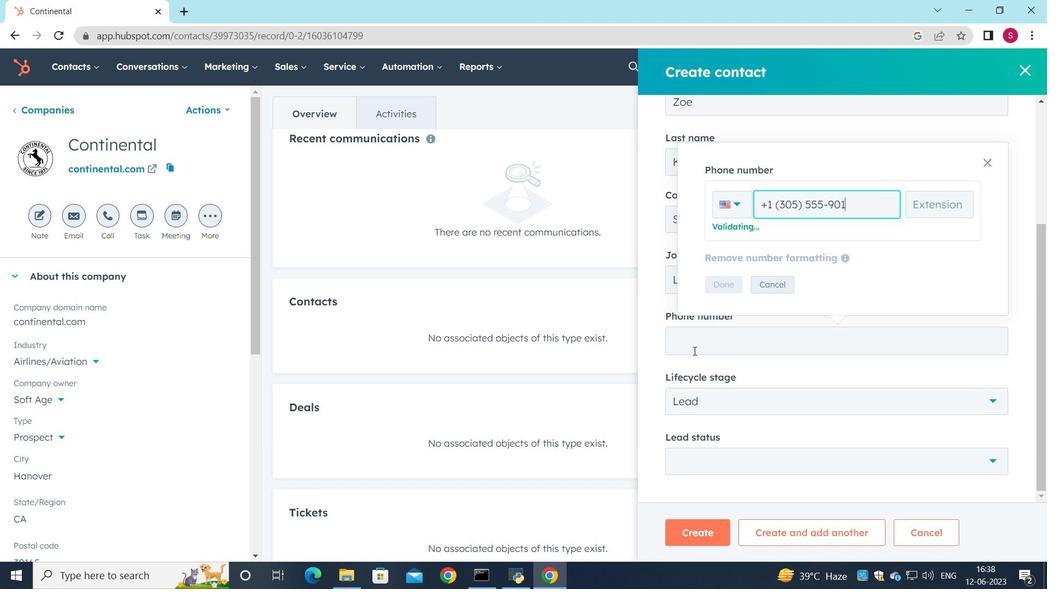 
Action: Mouse moved to (721, 290)
Screenshot: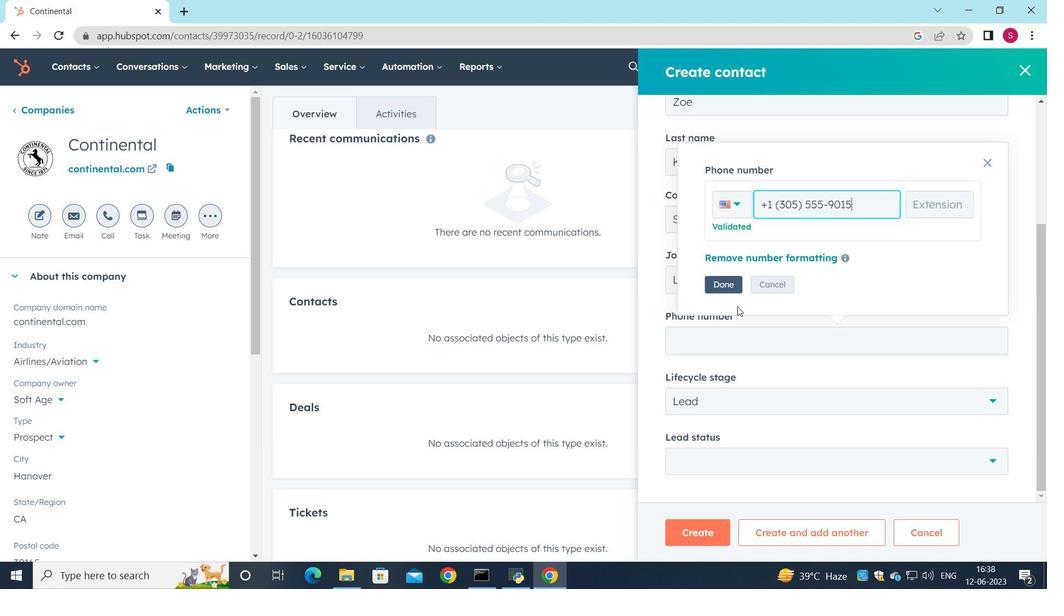 
Action: Mouse pressed left at (721, 290)
Screenshot: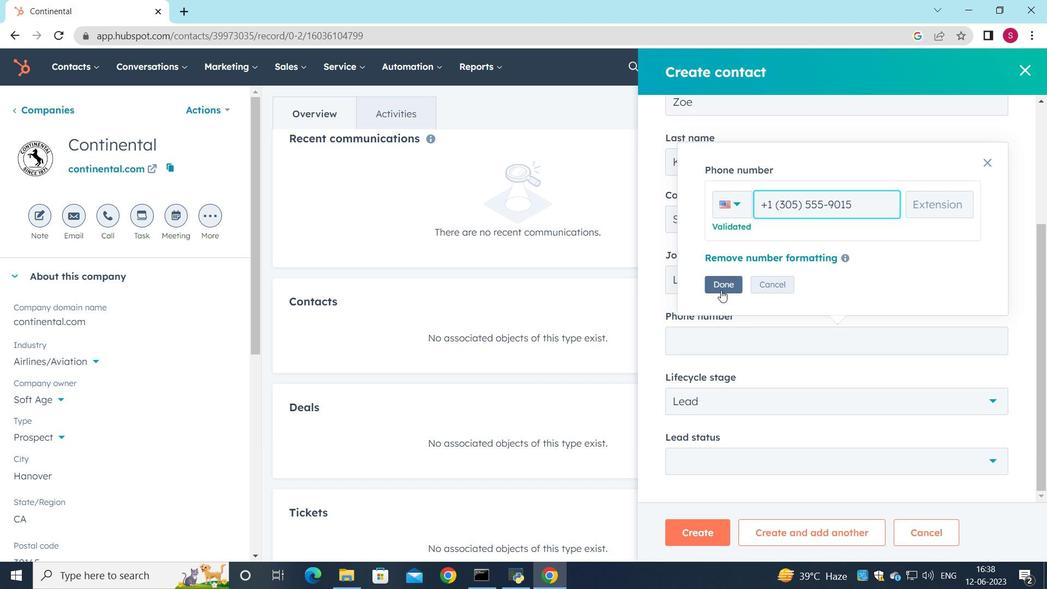 
Action: Mouse moved to (752, 455)
Screenshot: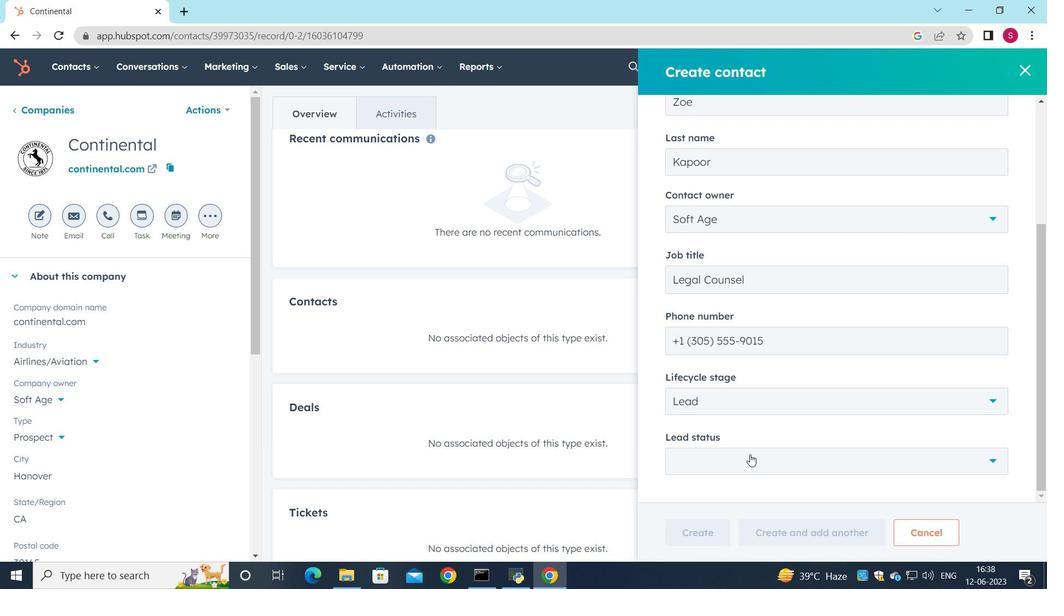 
Action: Mouse pressed left at (752, 455)
Screenshot: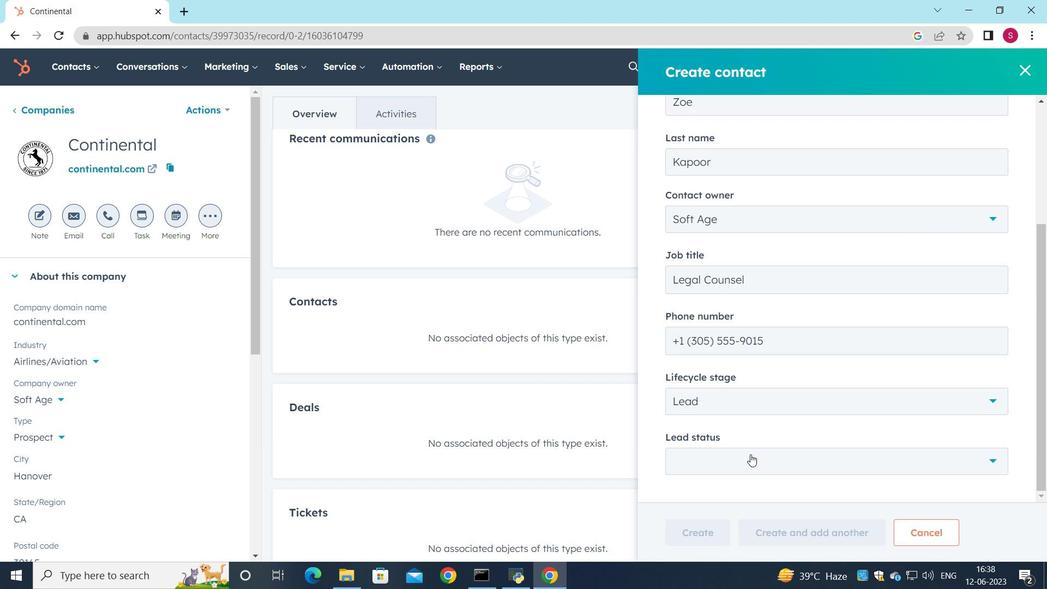 
Action: Mouse moved to (717, 394)
Screenshot: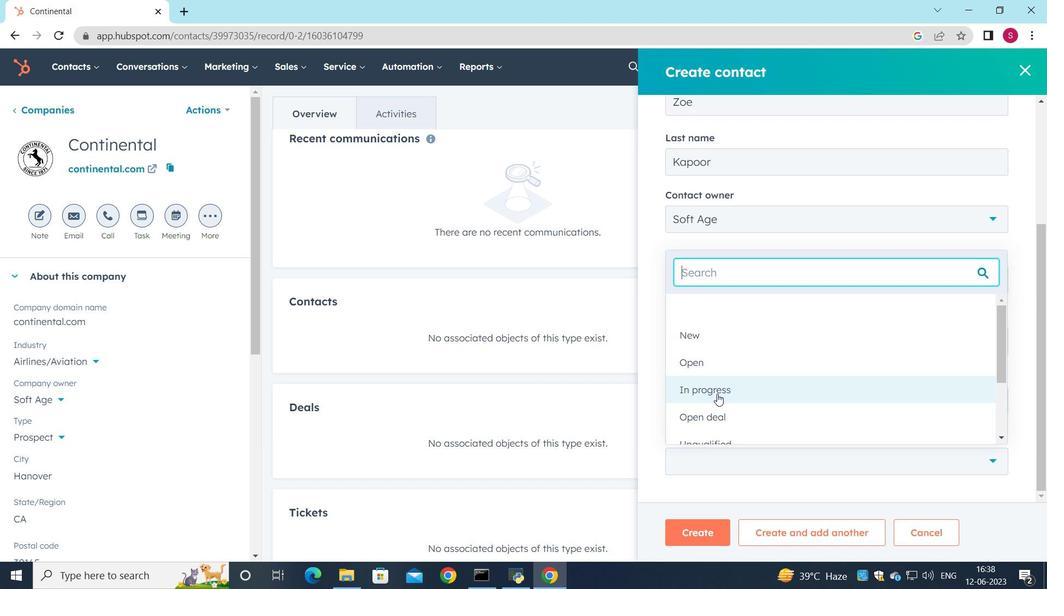 
Action: Mouse pressed left at (717, 394)
Screenshot: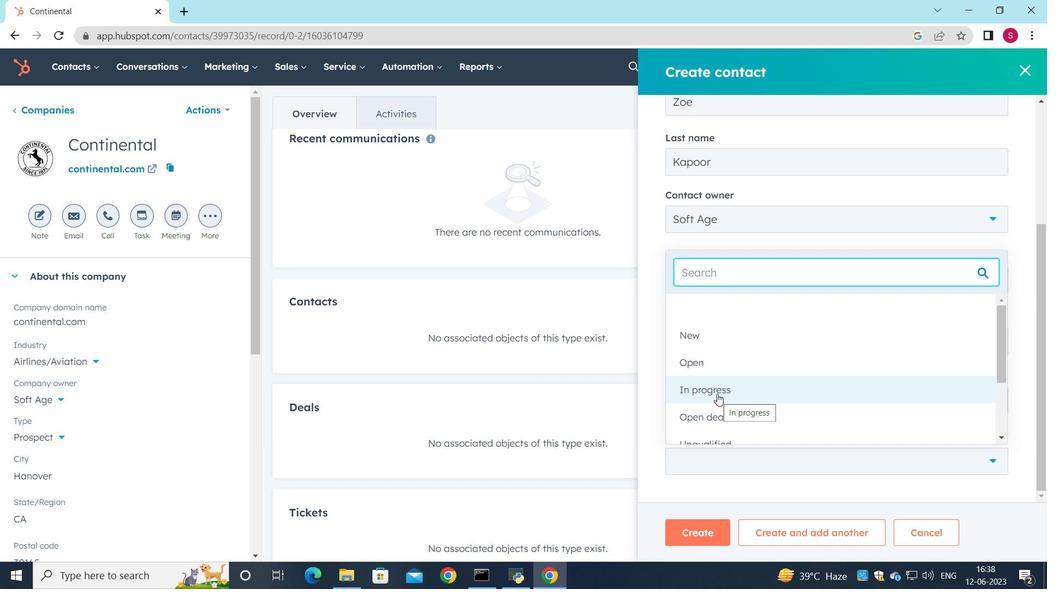 
Action: Mouse moved to (683, 527)
Screenshot: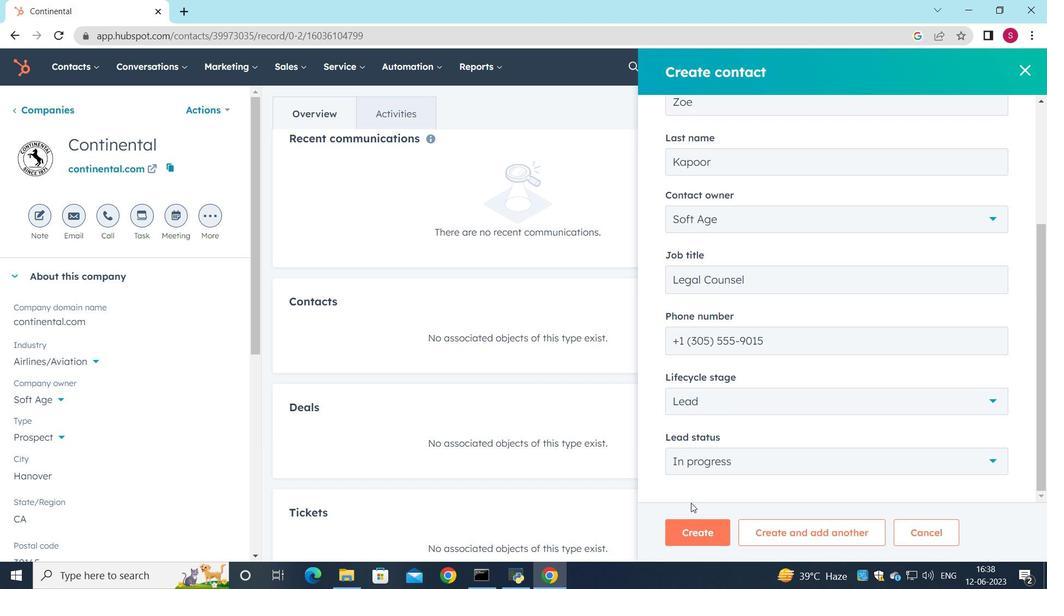 
Action: Mouse pressed left at (683, 527)
Screenshot: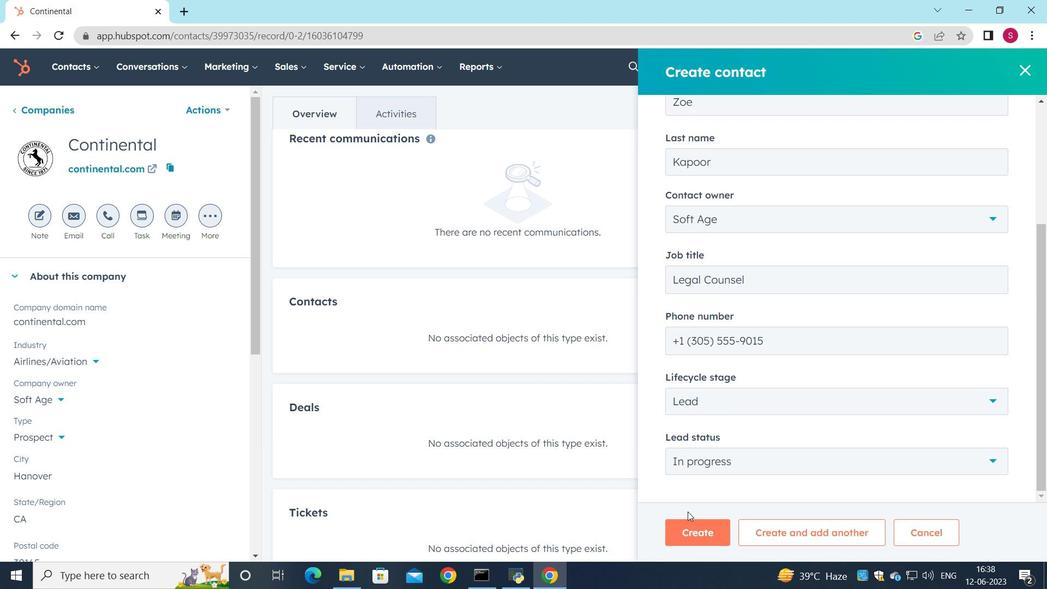 
Action: Mouse moved to (710, 447)
Screenshot: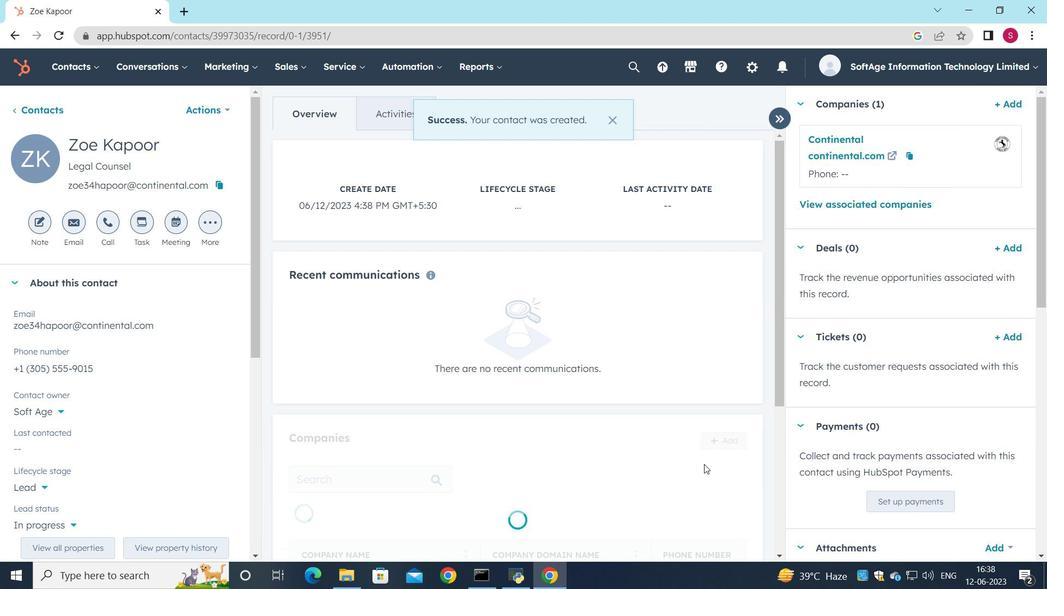 
Action: Mouse scrolled (710, 446) with delta (0, 0)
Screenshot: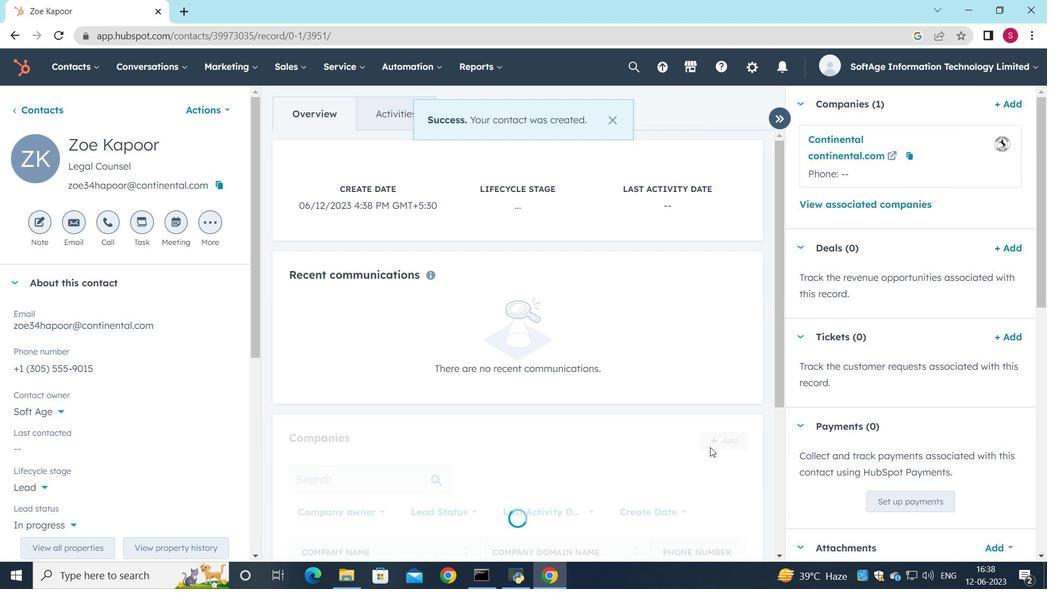 
Action: Mouse scrolled (710, 446) with delta (0, 0)
Screenshot: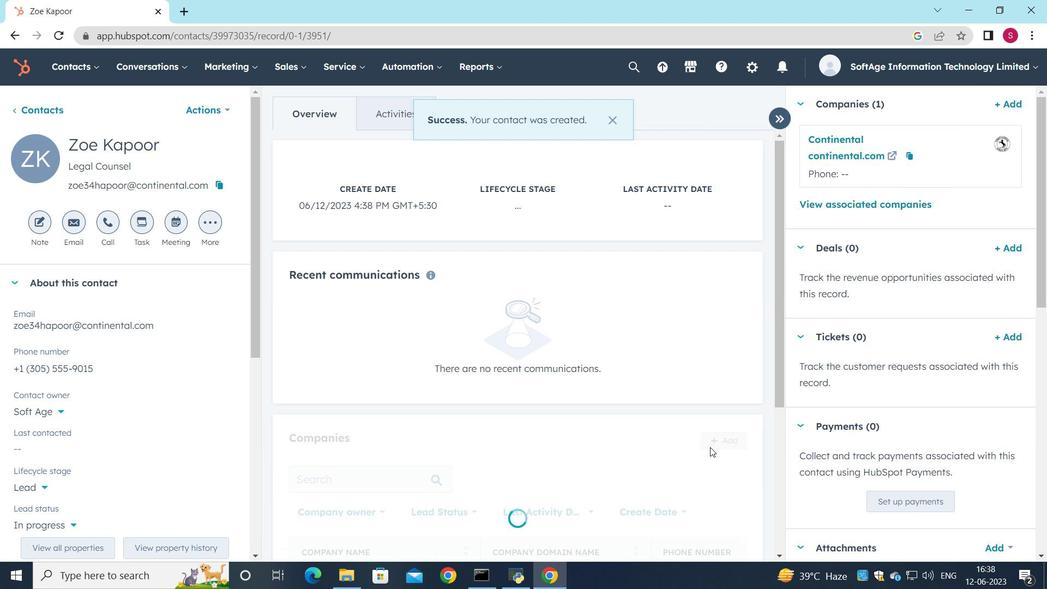 
Action: Mouse scrolled (710, 446) with delta (0, 0)
Screenshot: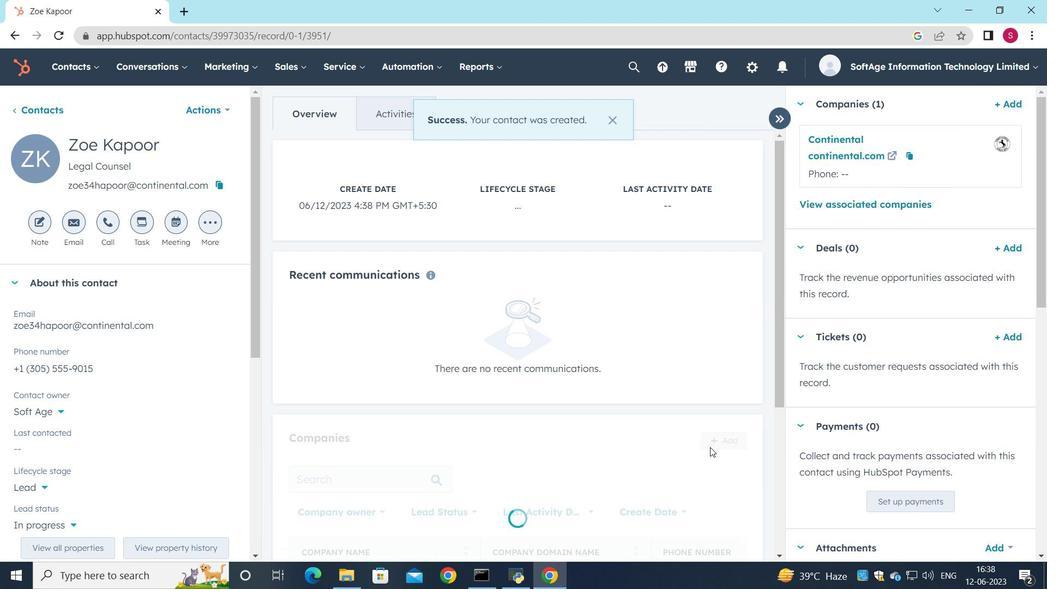 
Action: Mouse scrolled (710, 446) with delta (0, 0)
Screenshot: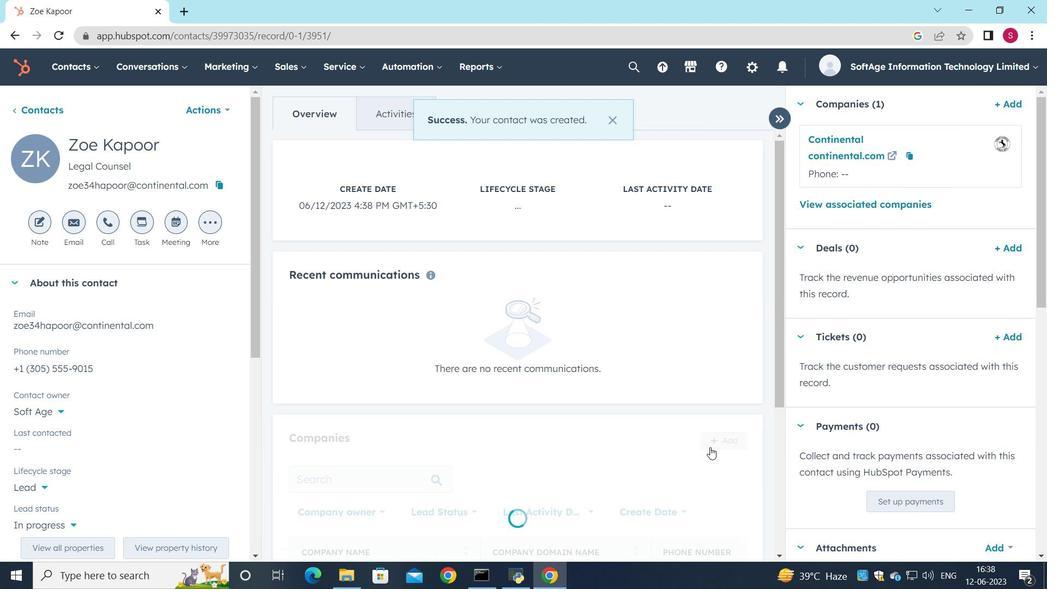 
Action: Mouse scrolled (710, 446) with delta (0, 0)
Screenshot: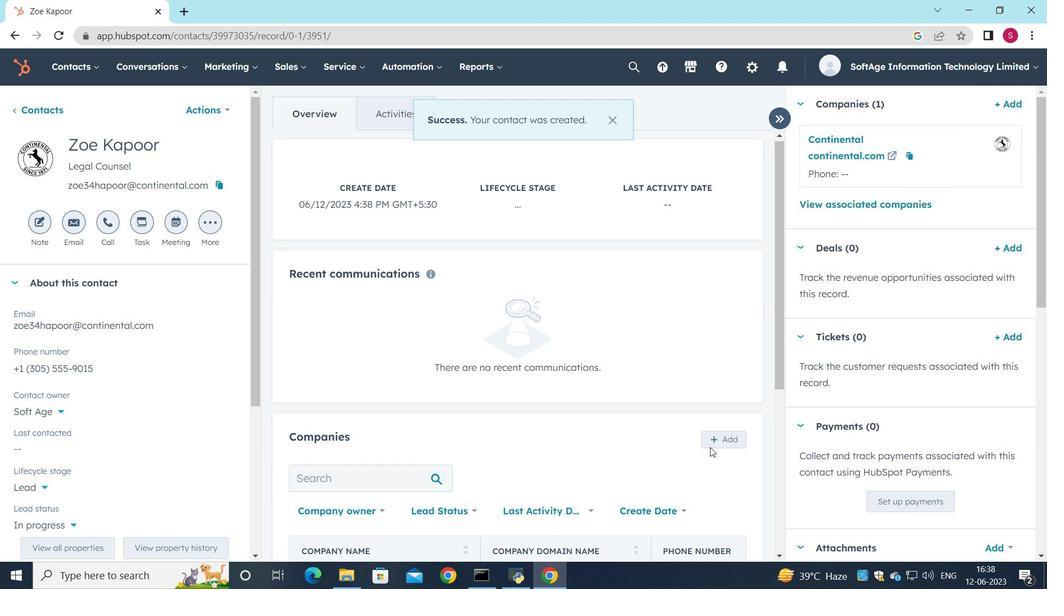 
Action: Mouse moved to (655, 422)
Screenshot: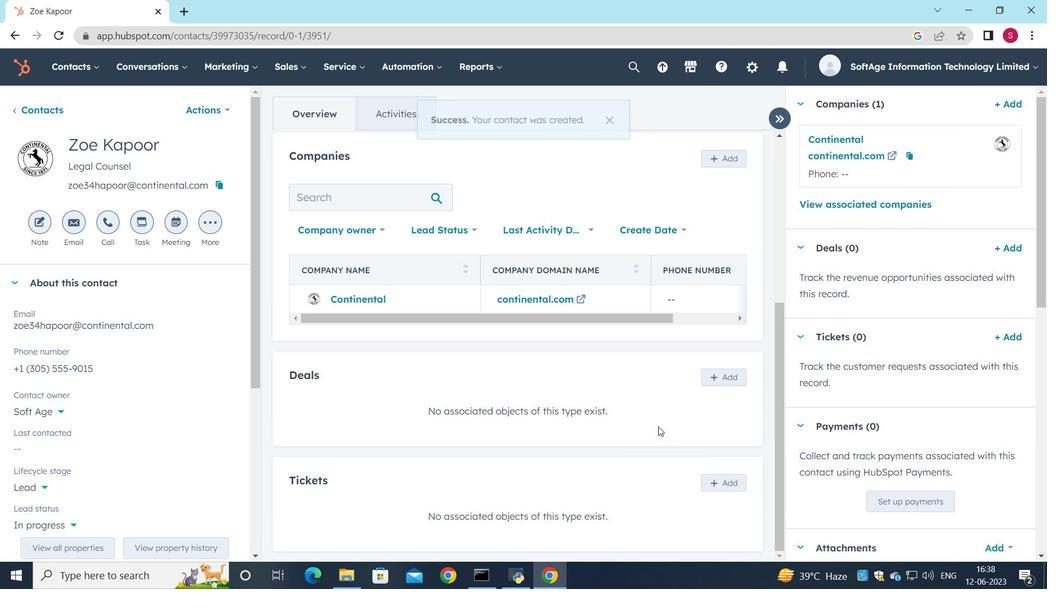 
